Task: Log work in the project BridgeTech for the issue 'Integrate a new chatbot feature into an existing mobile application to enhance user interaction and support' spent time as '5w 4d 20h 55m' and remaining time as '3w 5d 6h 40m' and add a flag. Now add the issue to the epic 'IT compliance improvement'. Log work in the project BridgeTech for the issue 'Develop a new tool for automated testing of mobile application memory consumption and optimization' spent time as '4w 6d 11h 3m' and remaining time as '4w 5d 23h 6m' and clone the issue. Now add the issue to the epic 'Service-oriented architecture (SOA) implementation'
Action: Mouse moved to (232, 60)
Screenshot: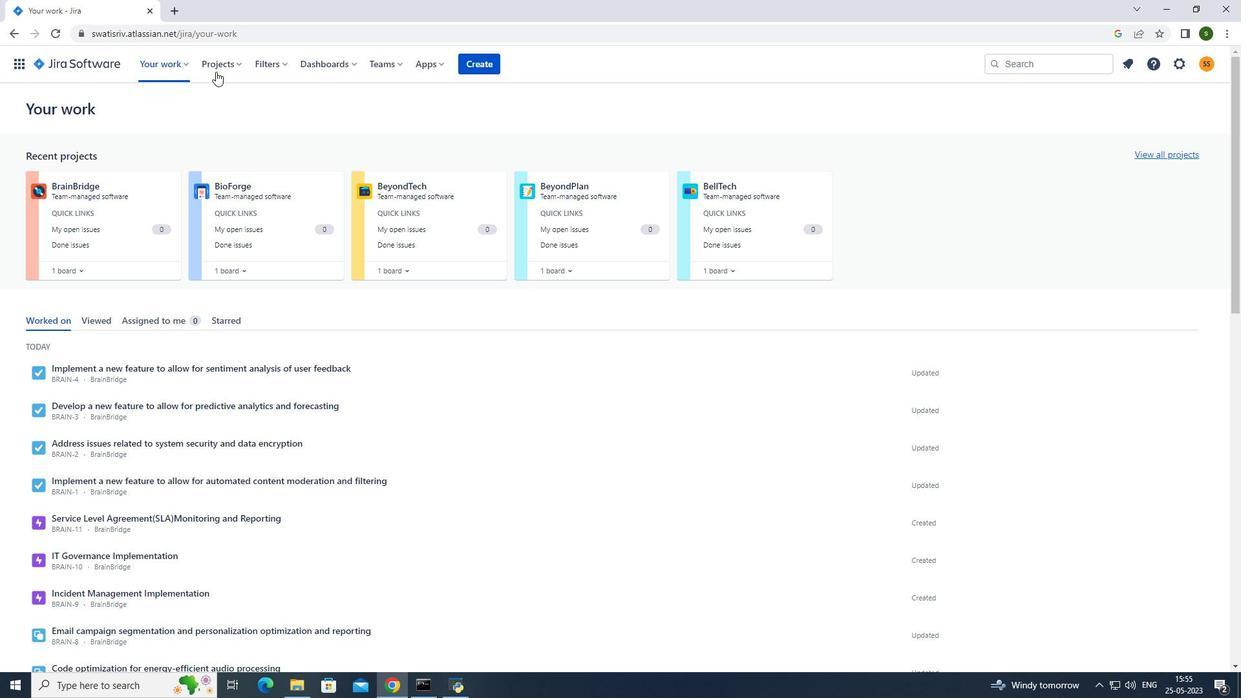 
Action: Mouse pressed left at (232, 60)
Screenshot: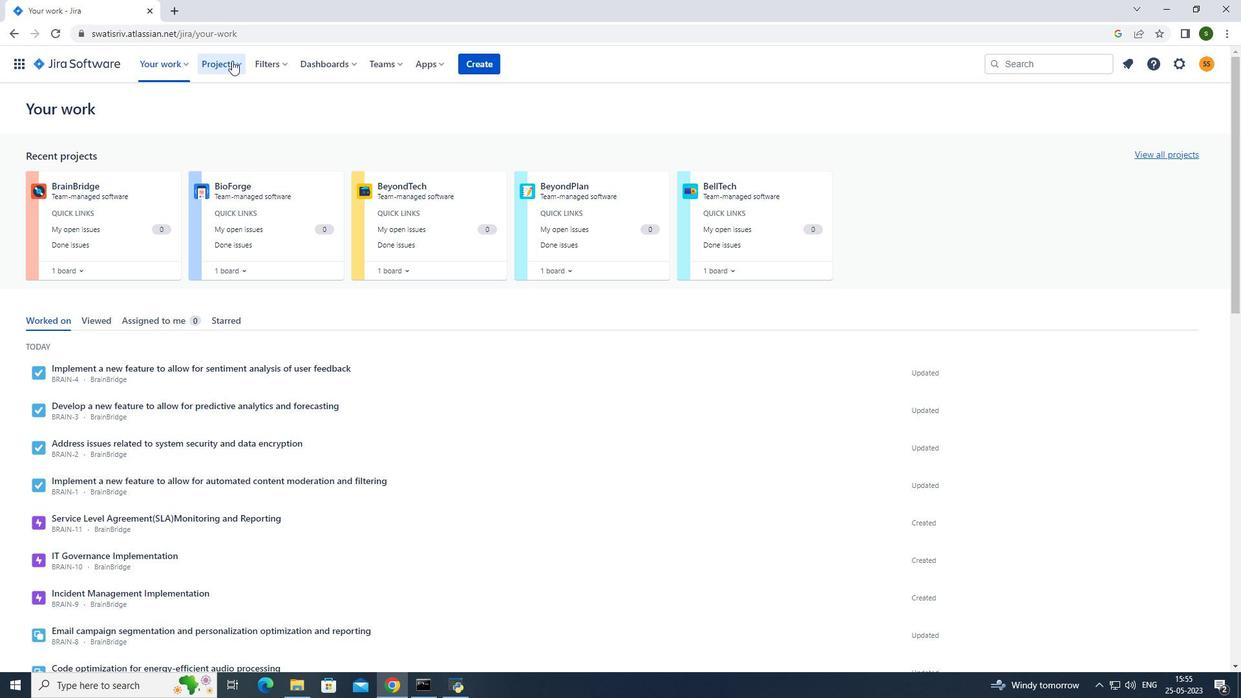 
Action: Mouse moved to (245, 121)
Screenshot: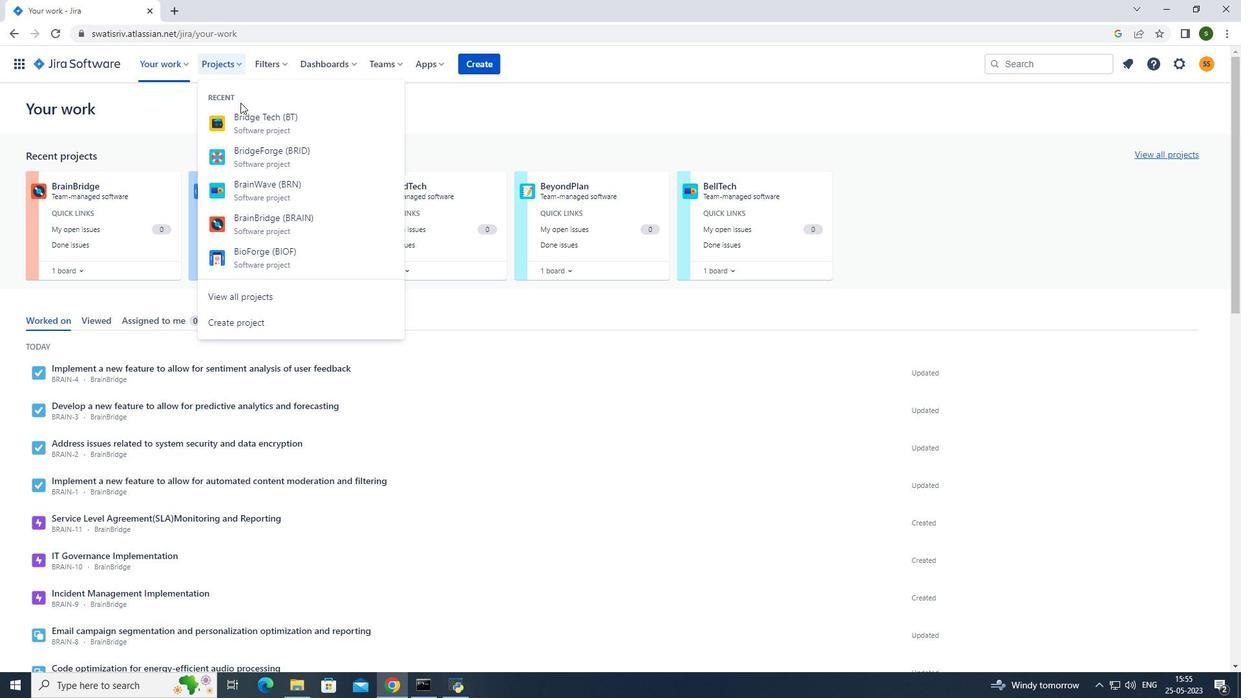 
Action: Mouse pressed left at (245, 121)
Screenshot: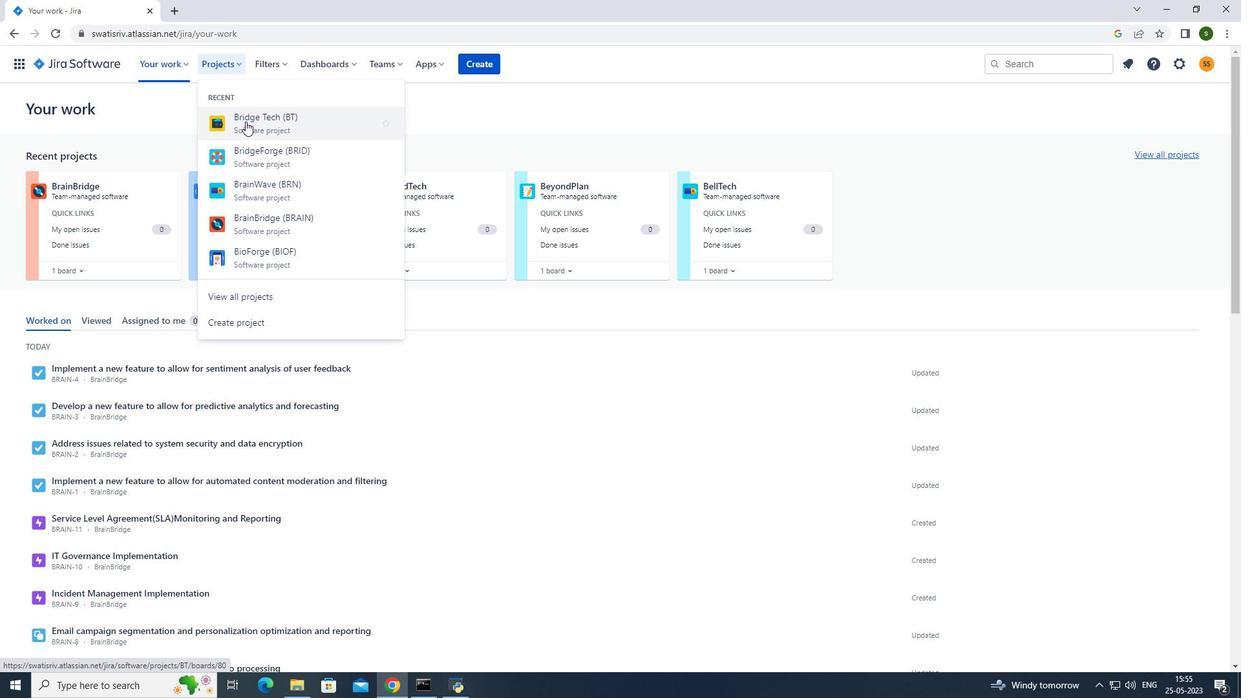 
Action: Mouse moved to (122, 195)
Screenshot: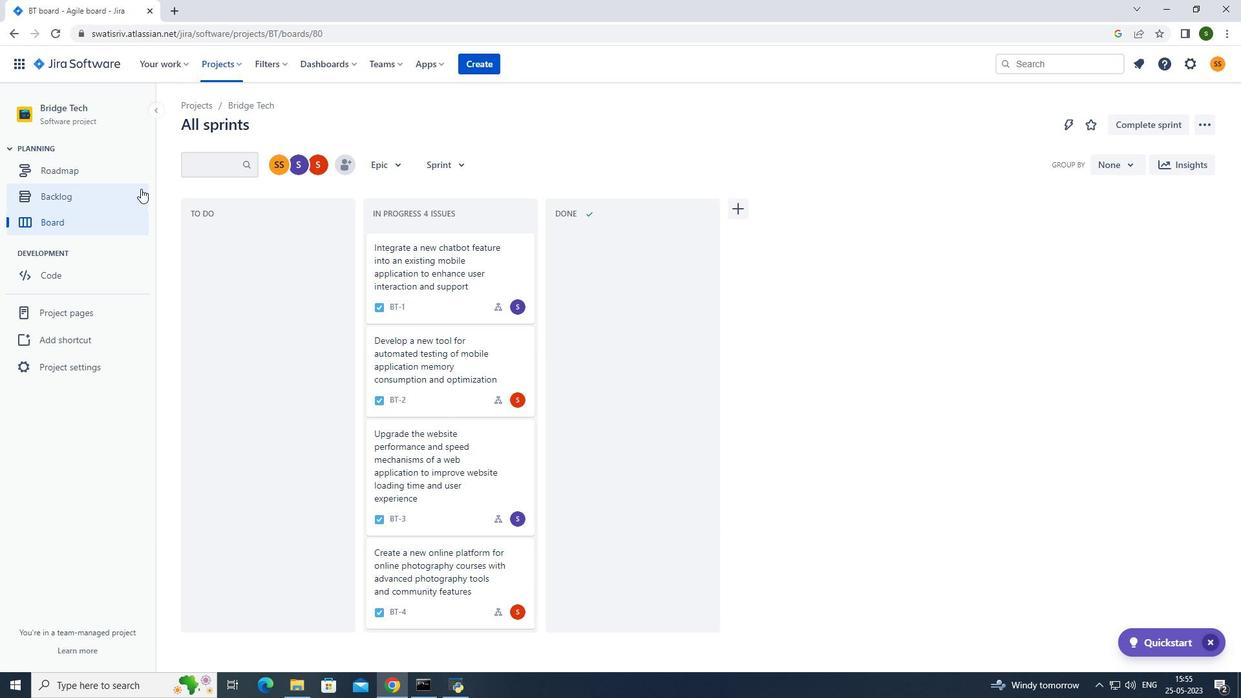 
Action: Mouse pressed left at (122, 195)
Screenshot: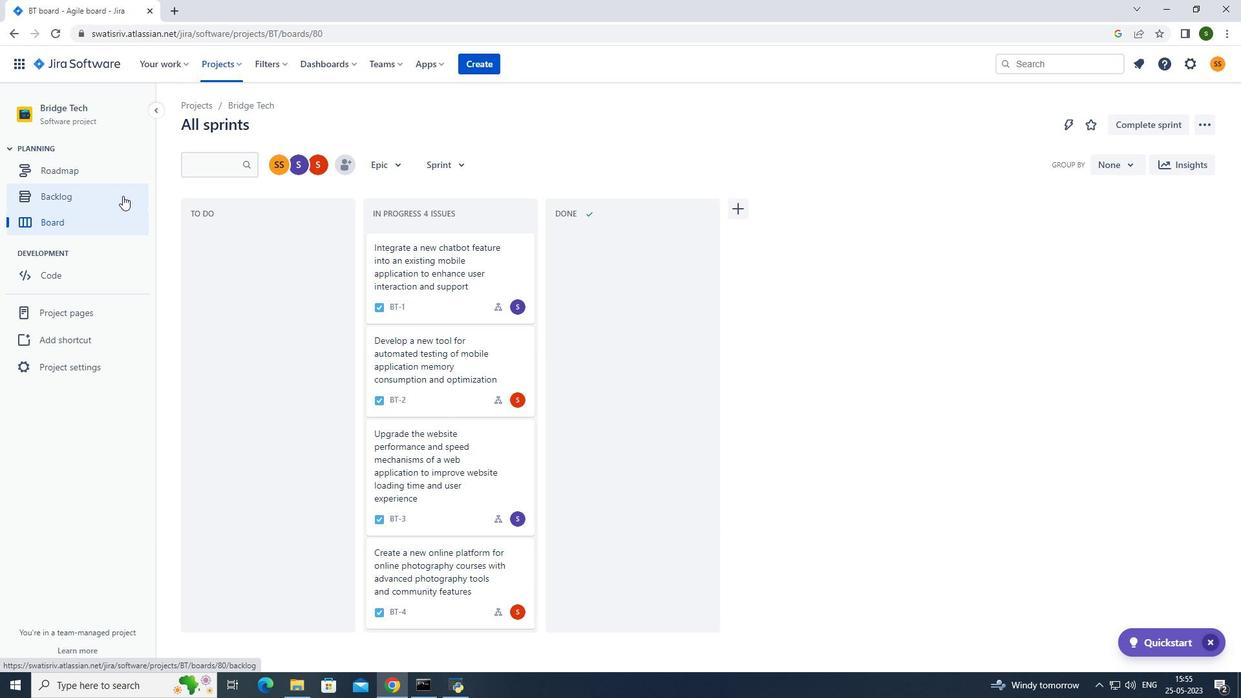 
Action: Mouse moved to (939, 231)
Screenshot: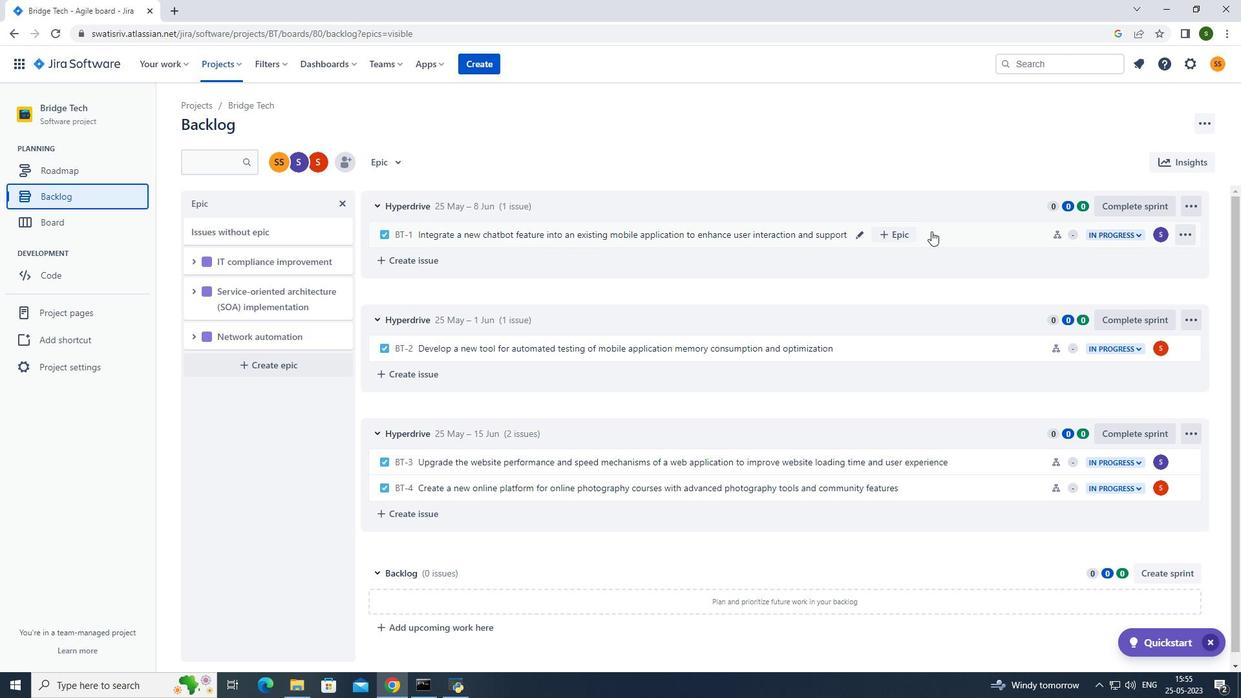 
Action: Mouse pressed left at (939, 231)
Screenshot: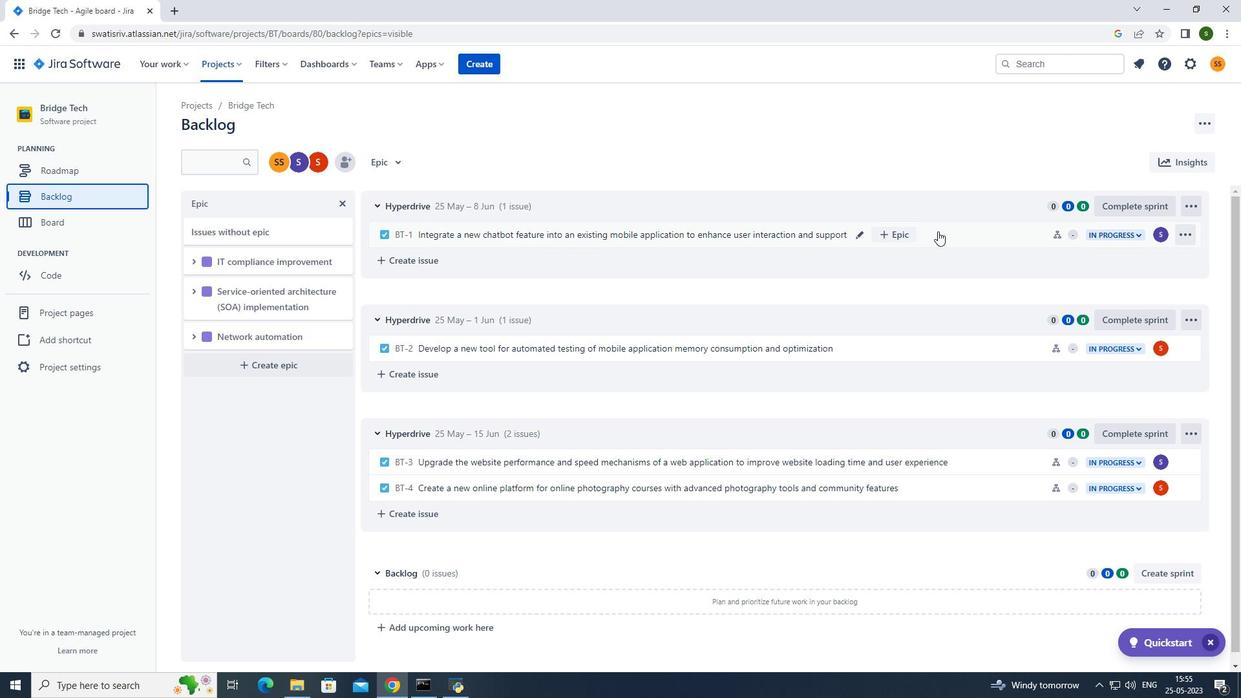 
Action: Mouse moved to (1180, 197)
Screenshot: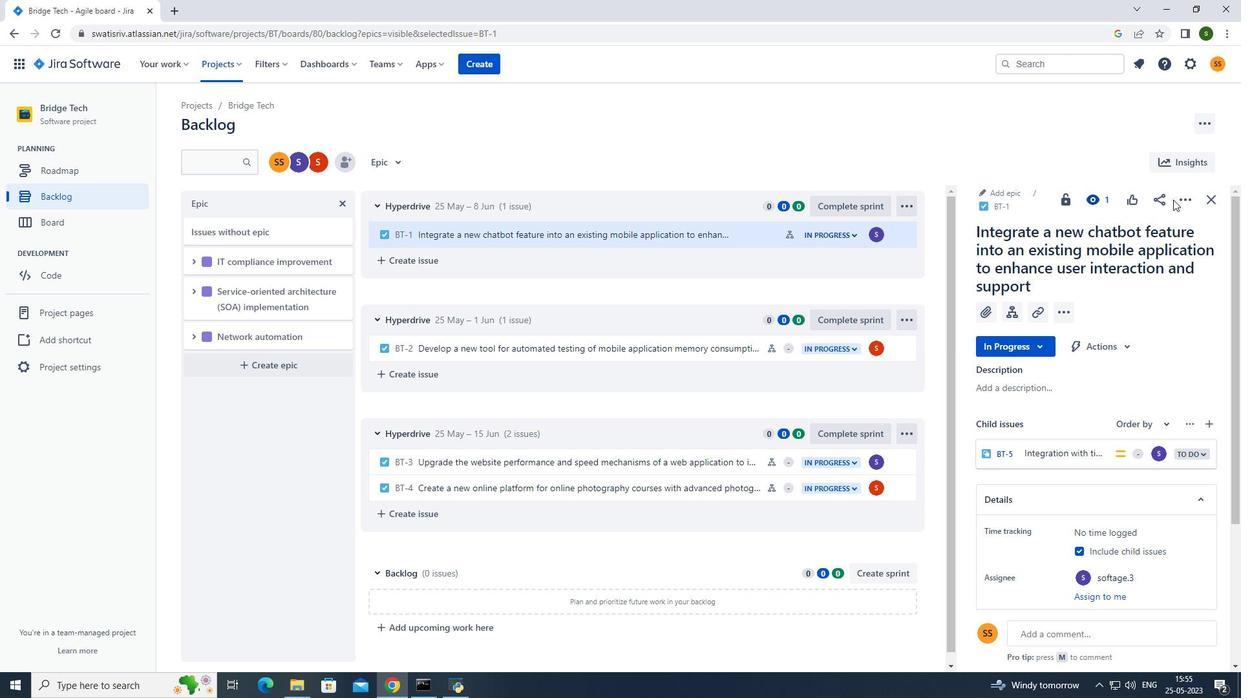 
Action: Mouse pressed left at (1180, 197)
Screenshot: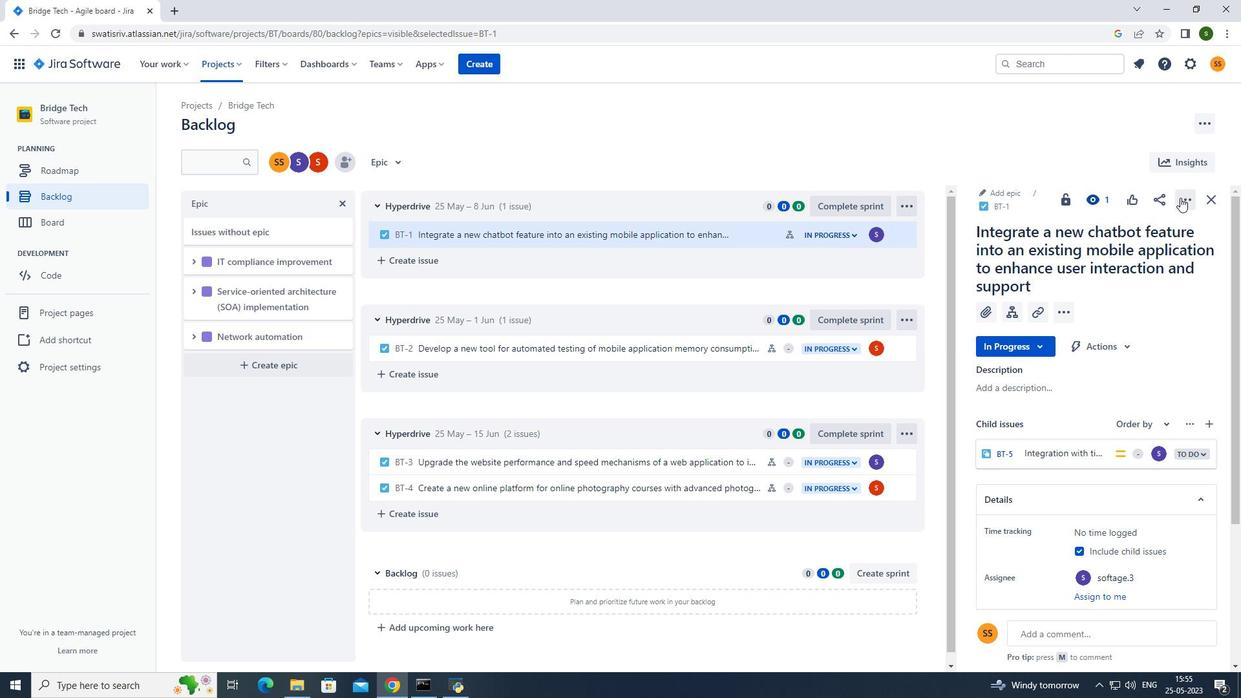 
Action: Mouse moved to (1169, 224)
Screenshot: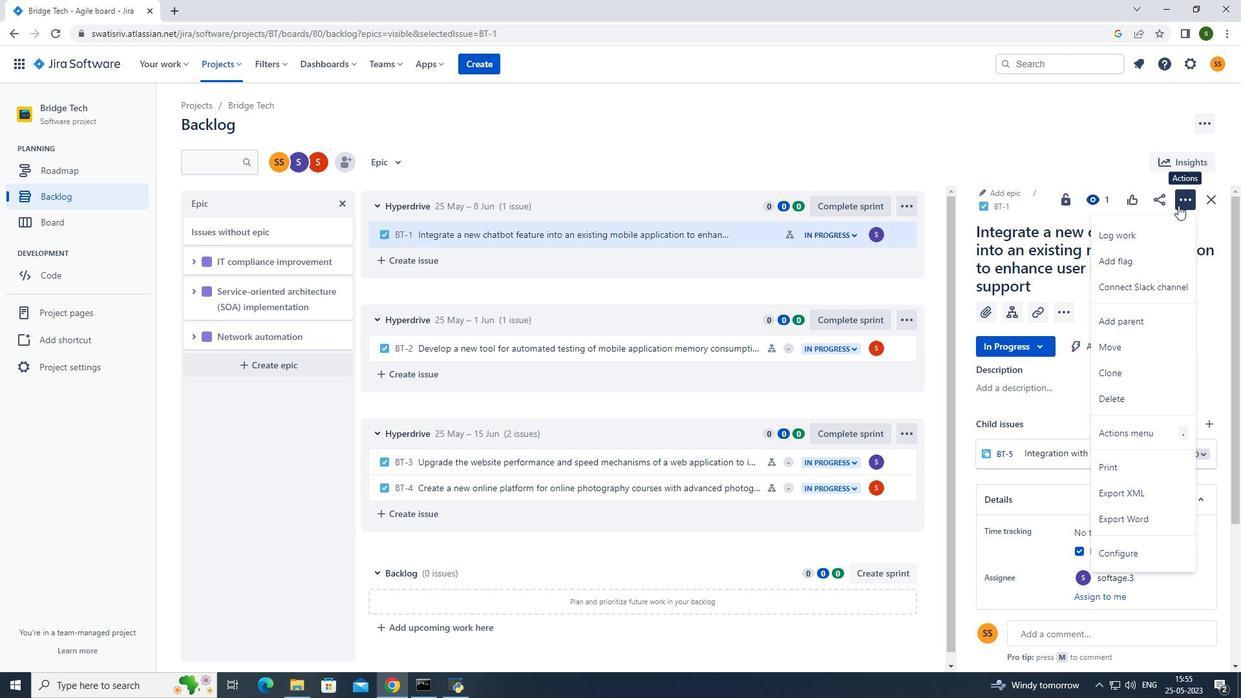 
Action: Mouse pressed left at (1169, 224)
Screenshot: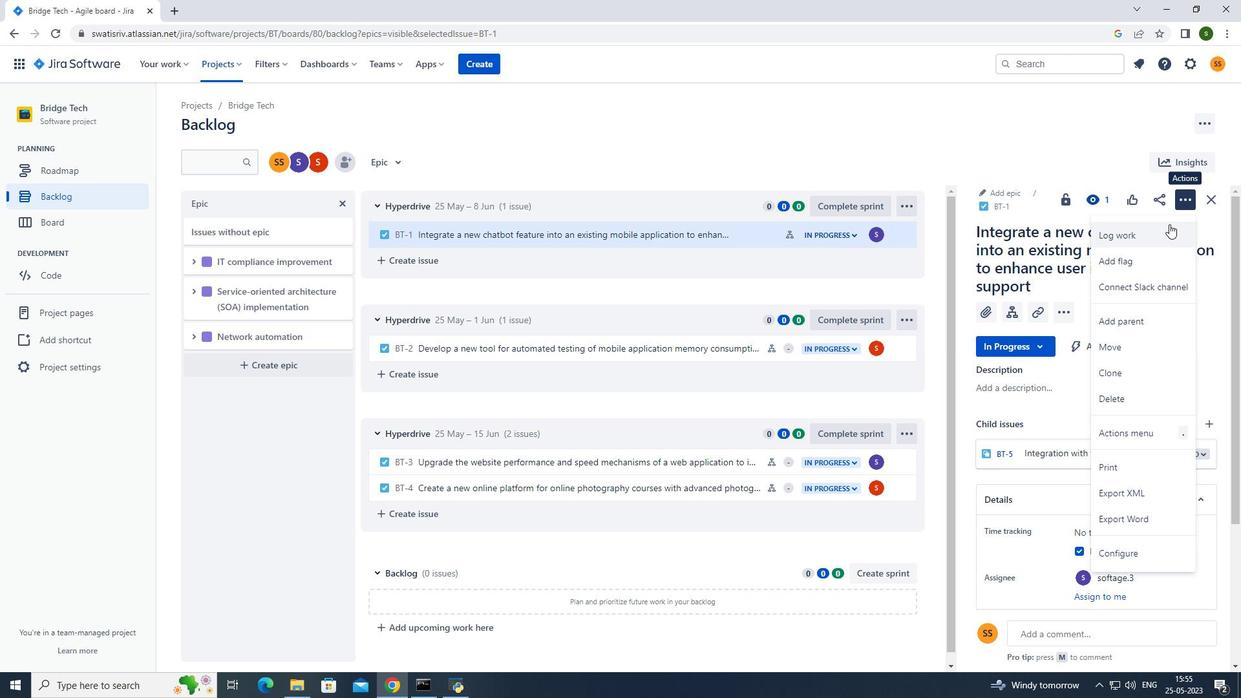 
Action: Mouse moved to (570, 188)
Screenshot: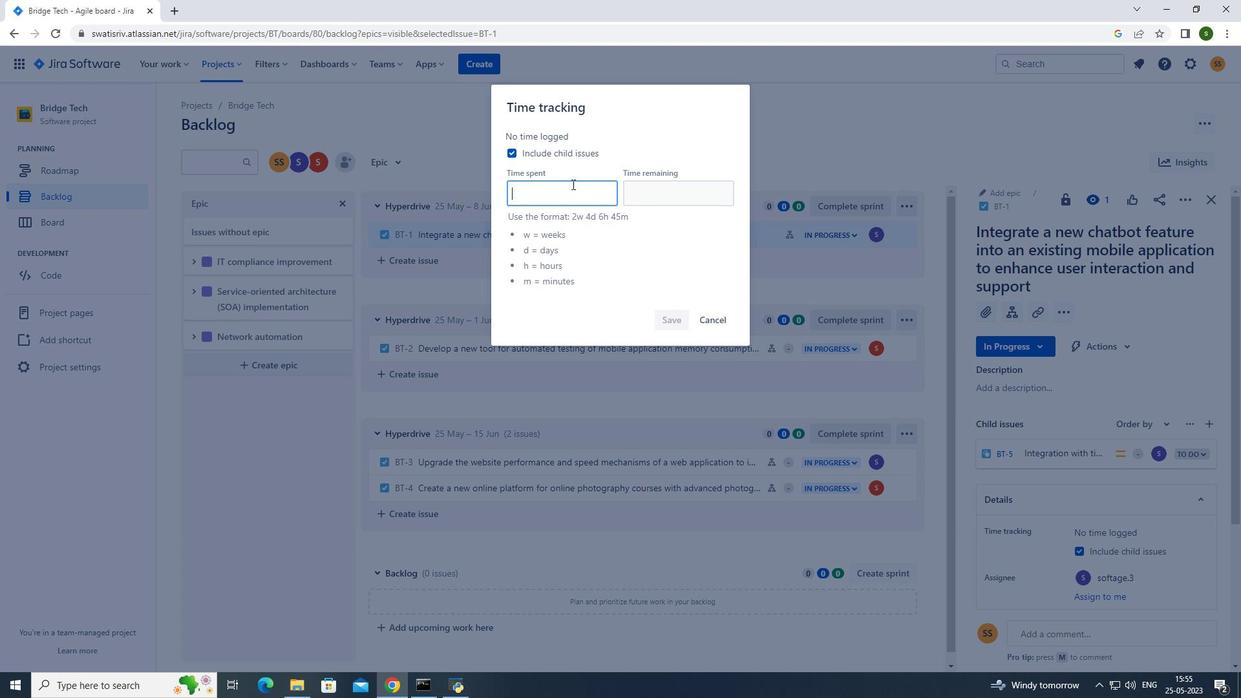 
Action: Mouse pressed left at (570, 188)
Screenshot: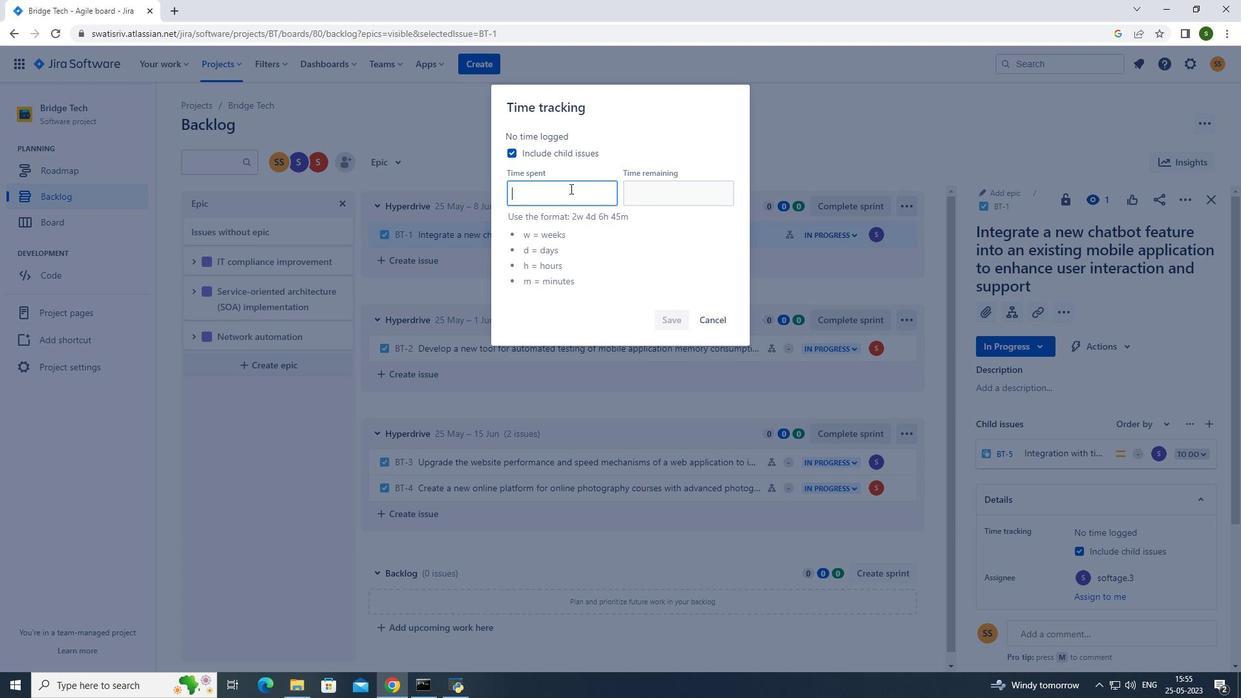 
Action: Mouse moved to (569, 189)
Screenshot: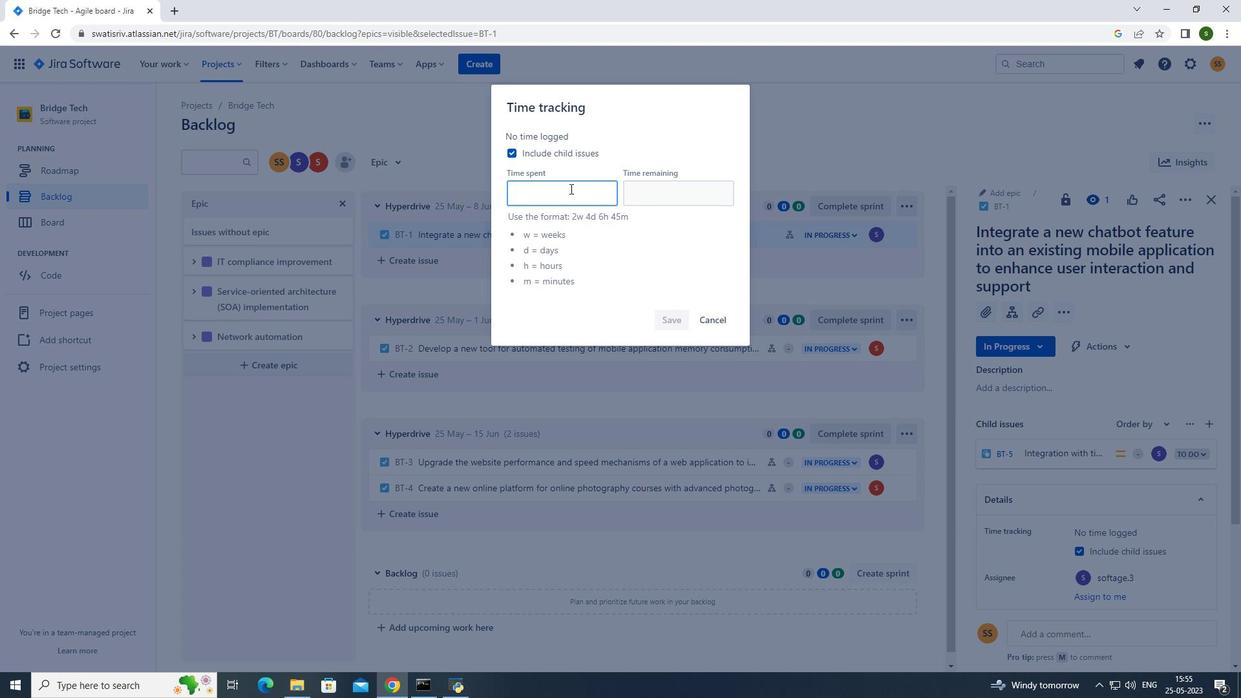 
Action: Key pressed 5w<Key.space>4d<Key.space>20h<Key.space>55m
Screenshot: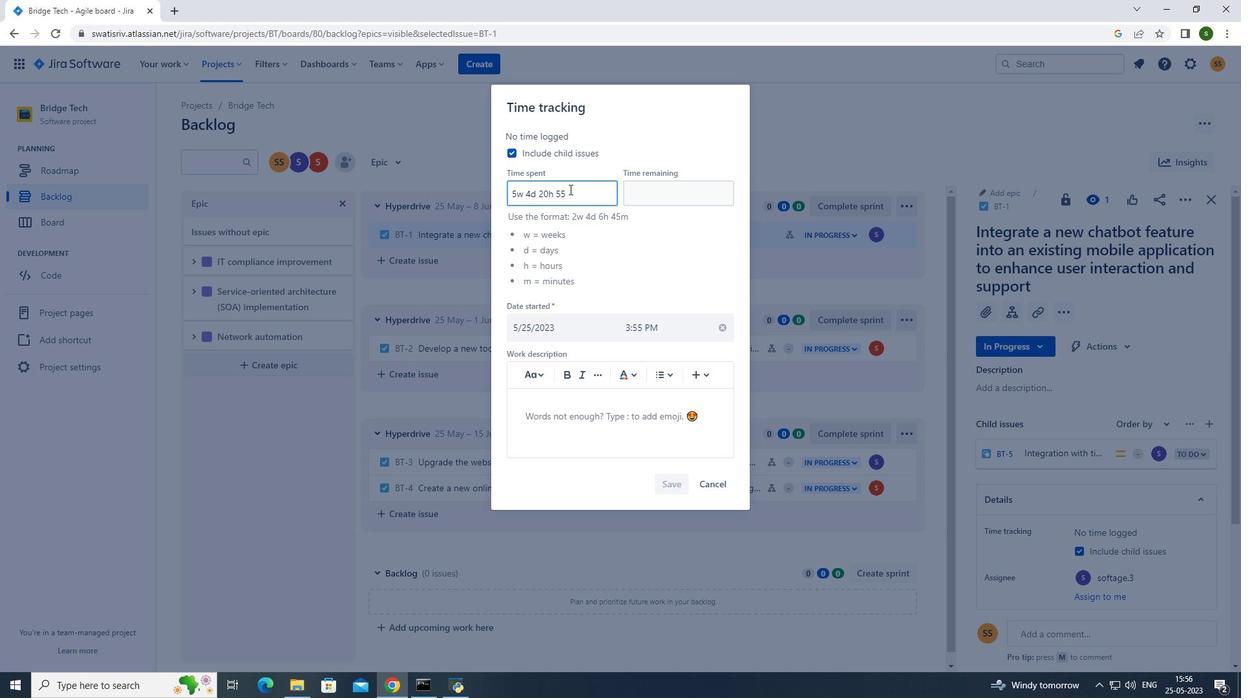 
Action: Mouse moved to (647, 194)
Screenshot: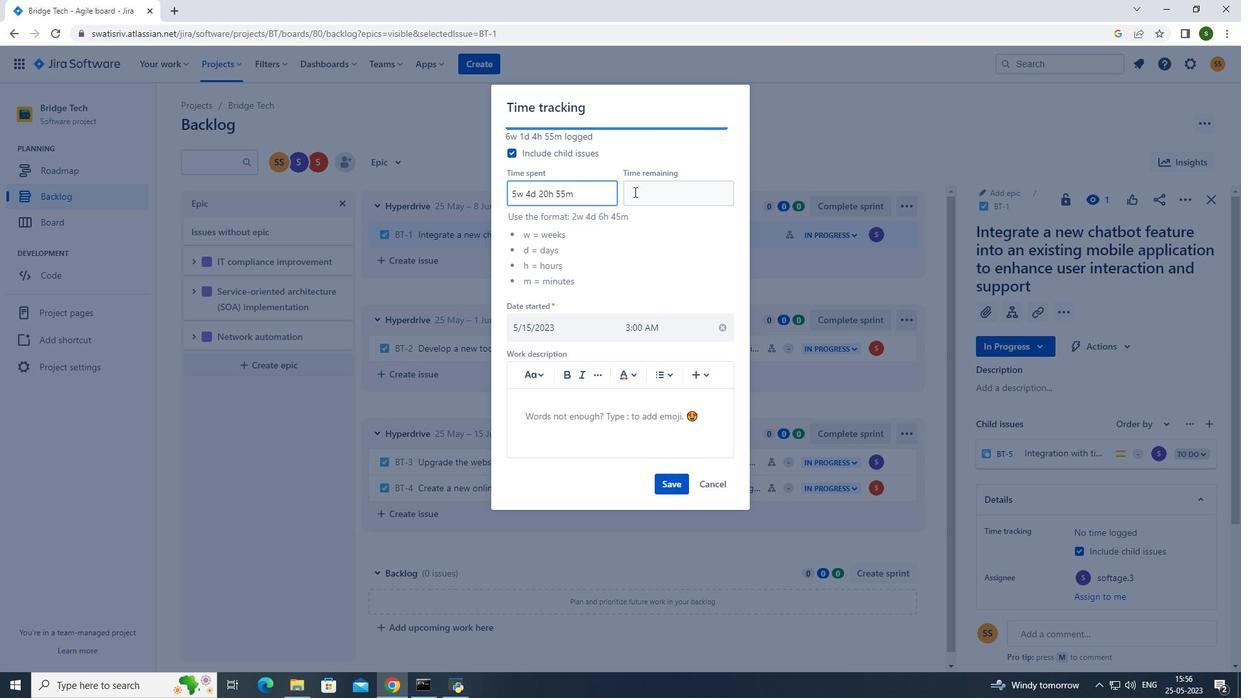 
Action: Mouse pressed left at (647, 194)
Screenshot: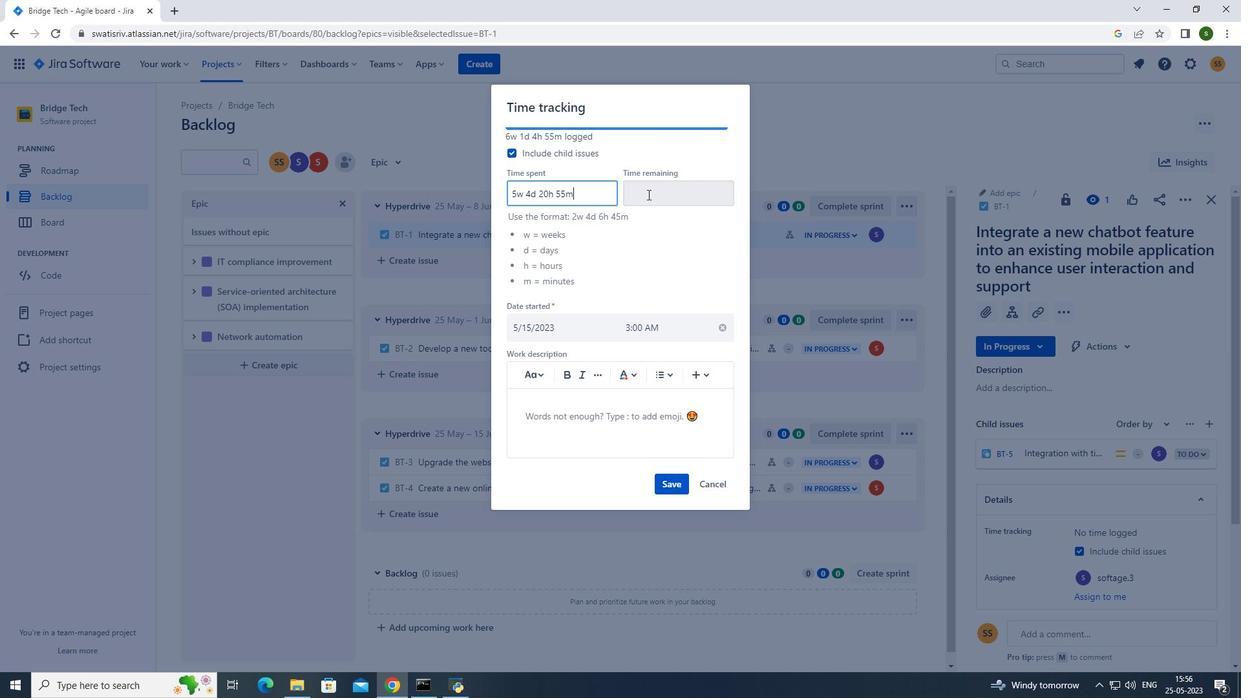 
Action: Key pressed 3w<Key.space>5d<Key.space>6h<Key.space>40m
Screenshot: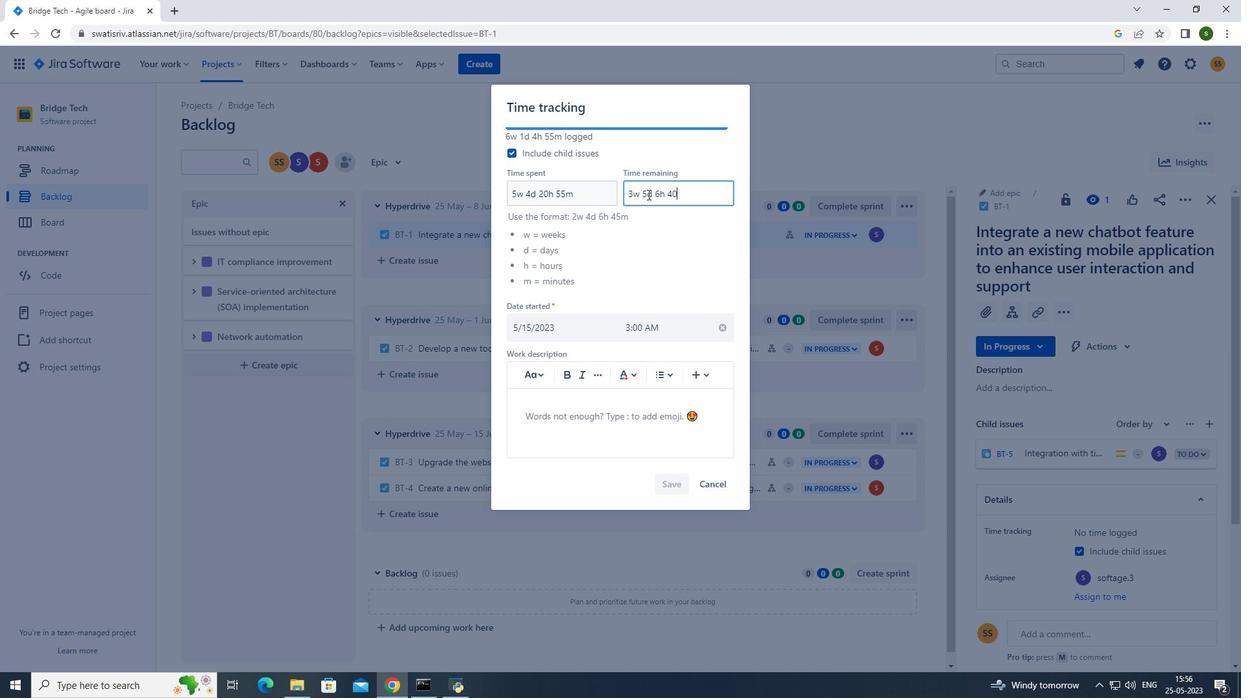 
Action: Mouse moved to (668, 477)
Screenshot: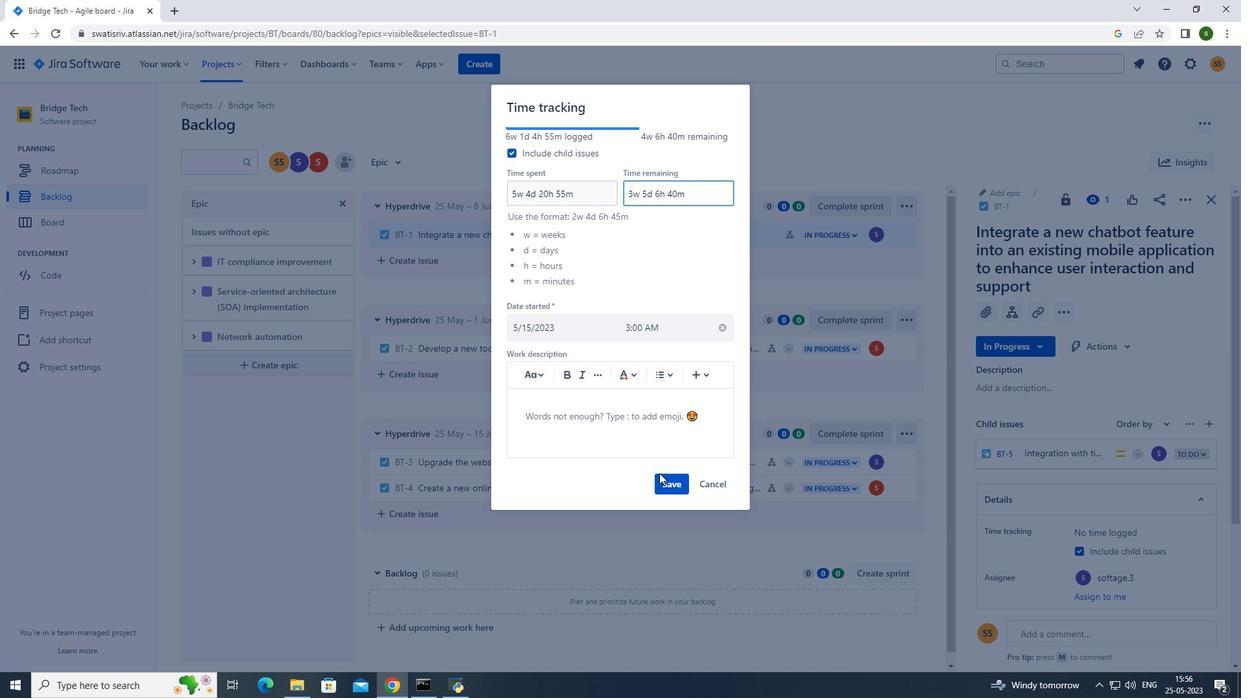 
Action: Mouse pressed left at (668, 477)
Screenshot: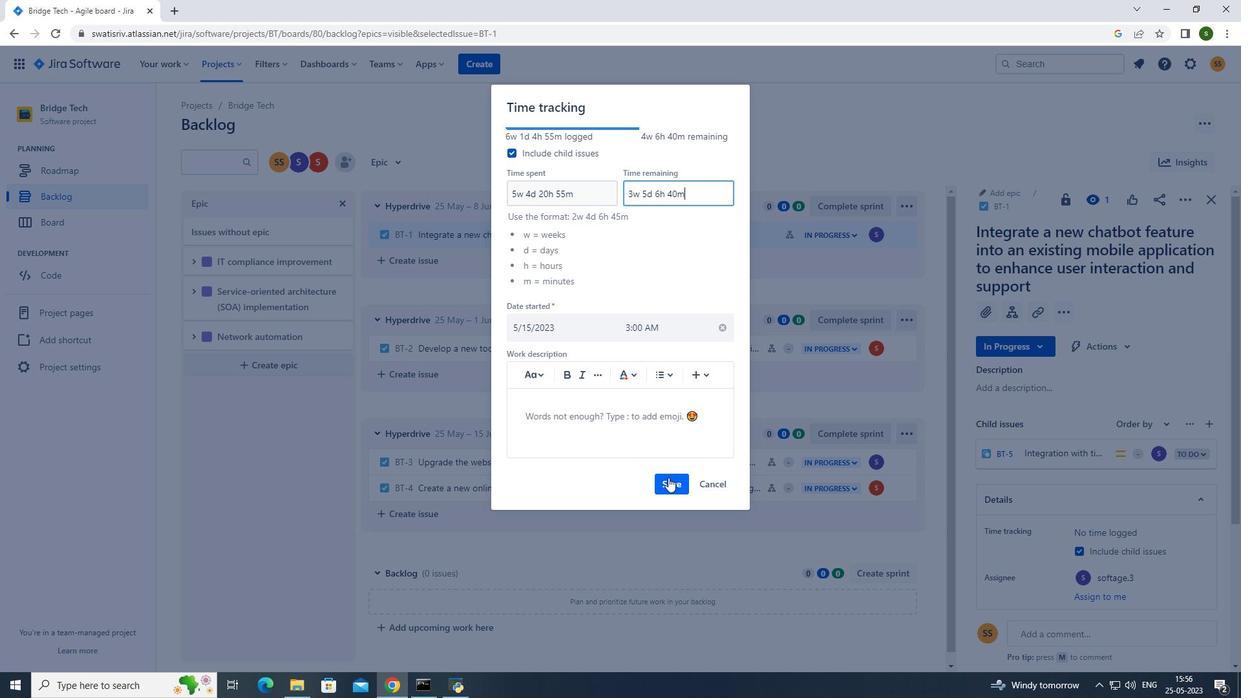 
Action: Mouse moved to (1174, 194)
Screenshot: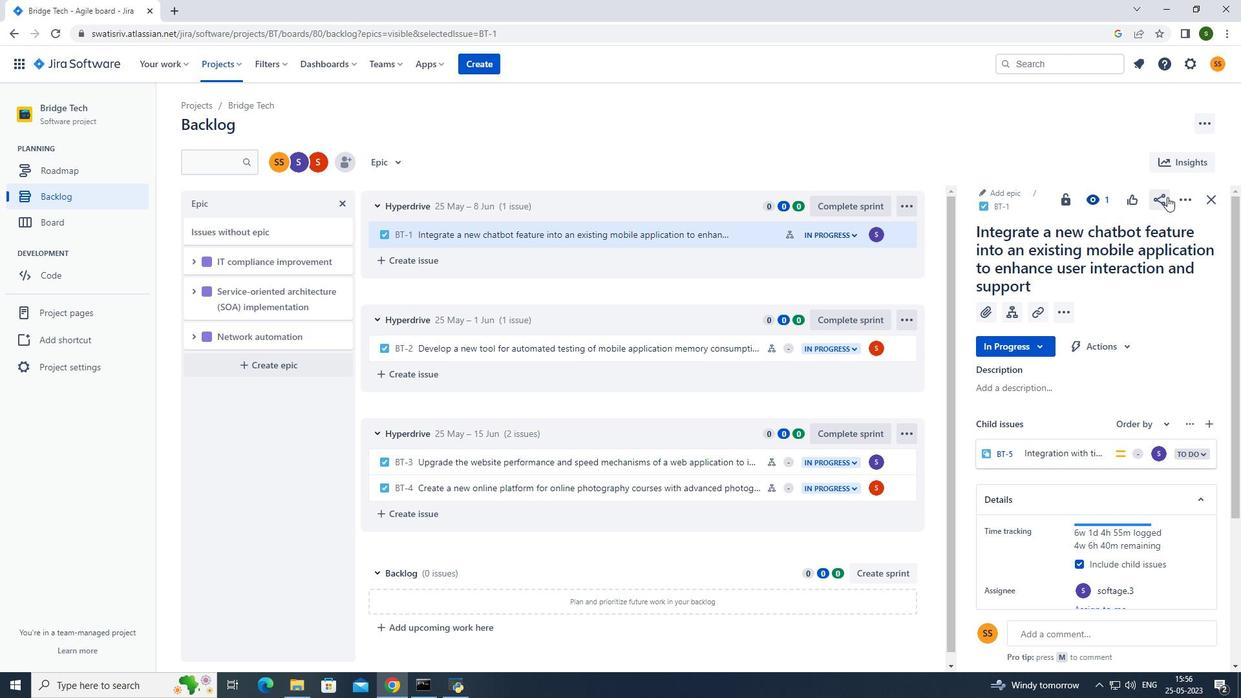 
Action: Mouse pressed left at (1174, 194)
Screenshot: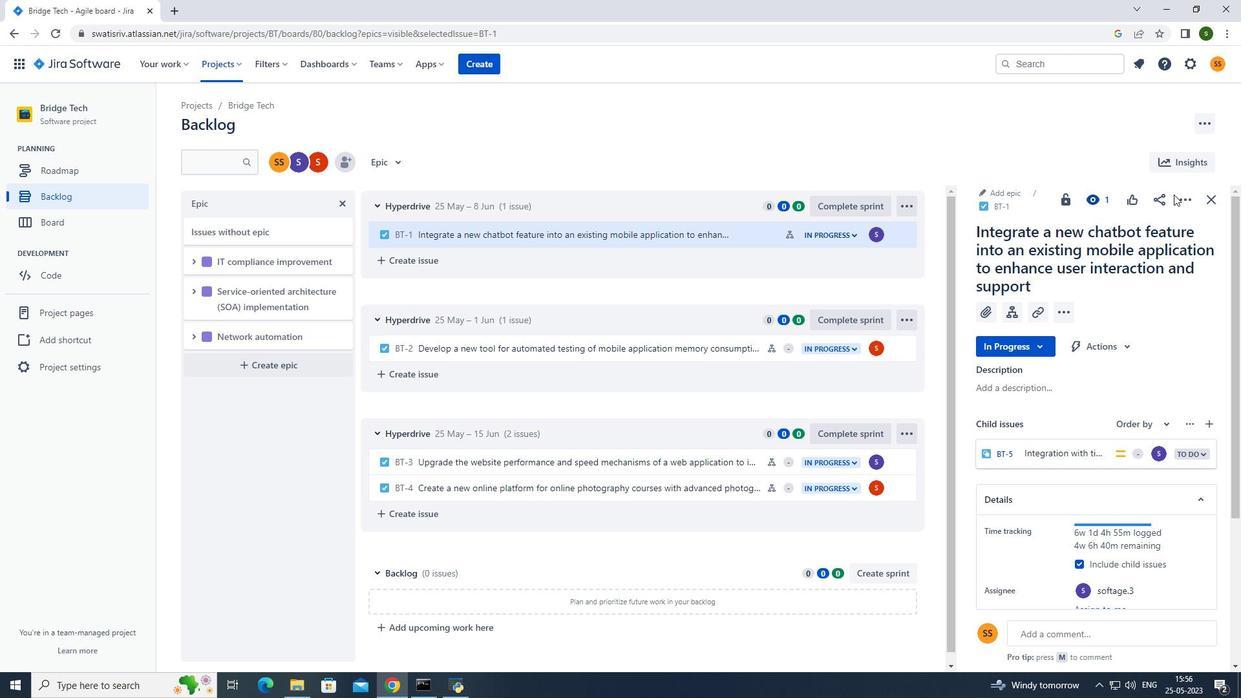 
Action: Mouse moved to (1182, 195)
Screenshot: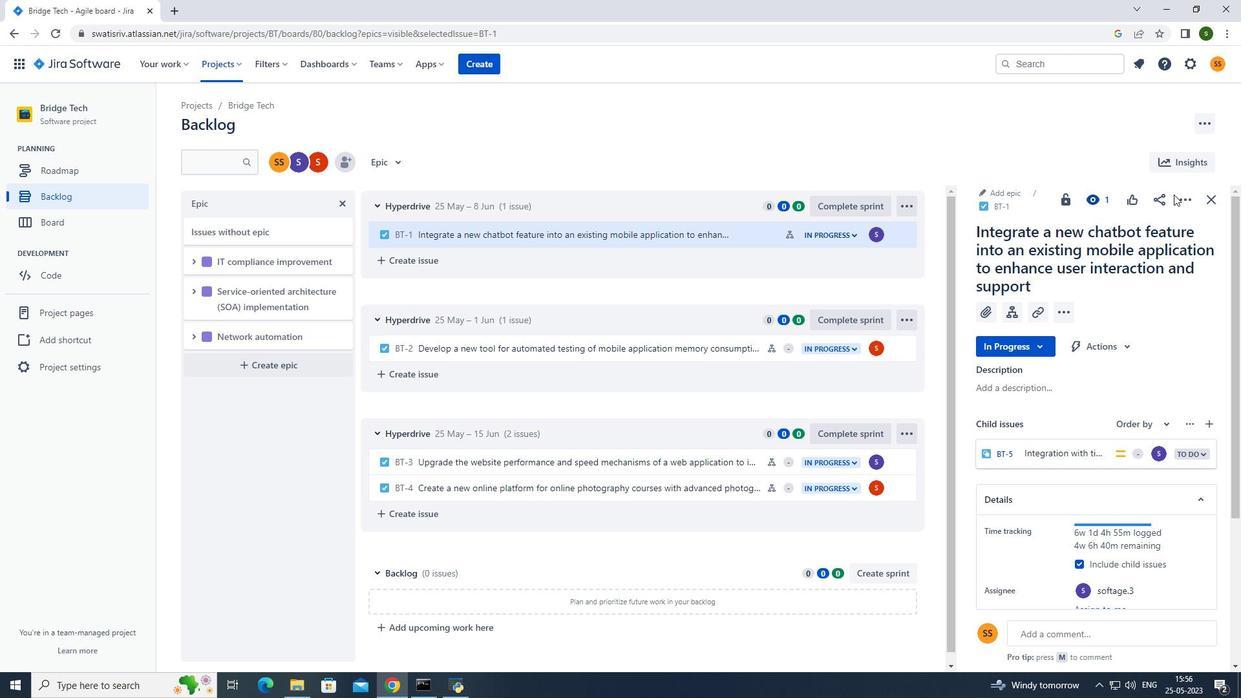 
Action: Mouse pressed left at (1182, 195)
Screenshot: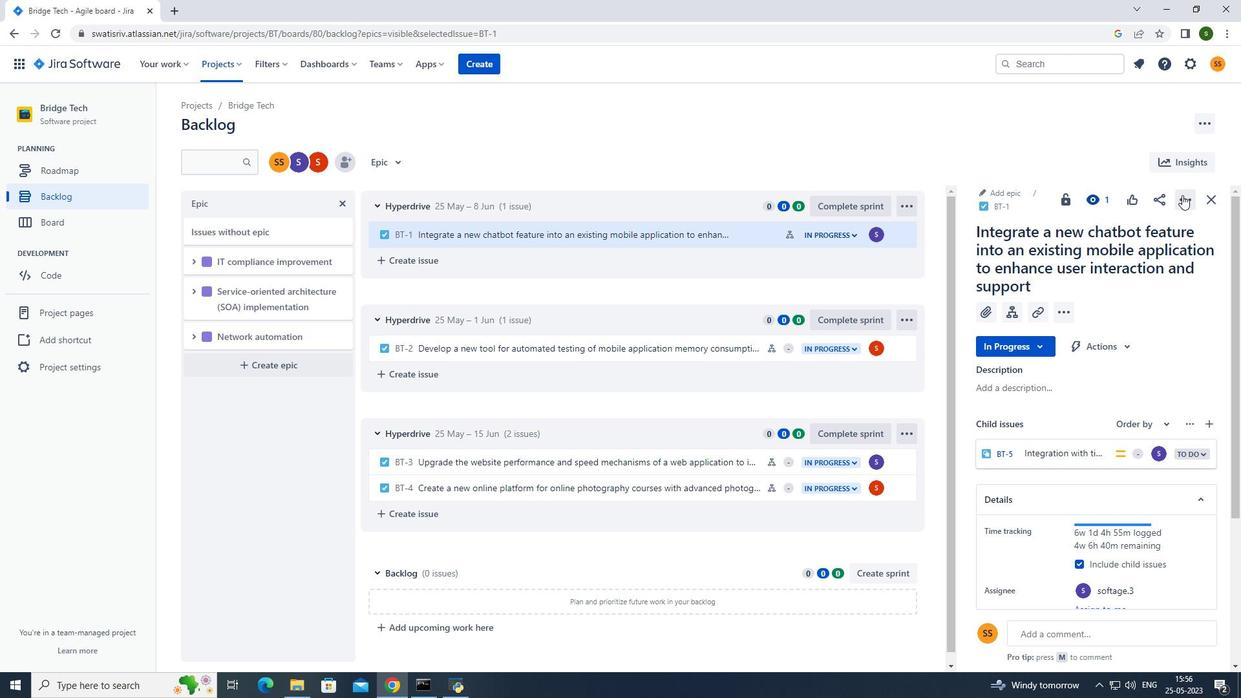 
Action: Mouse moved to (1139, 253)
Screenshot: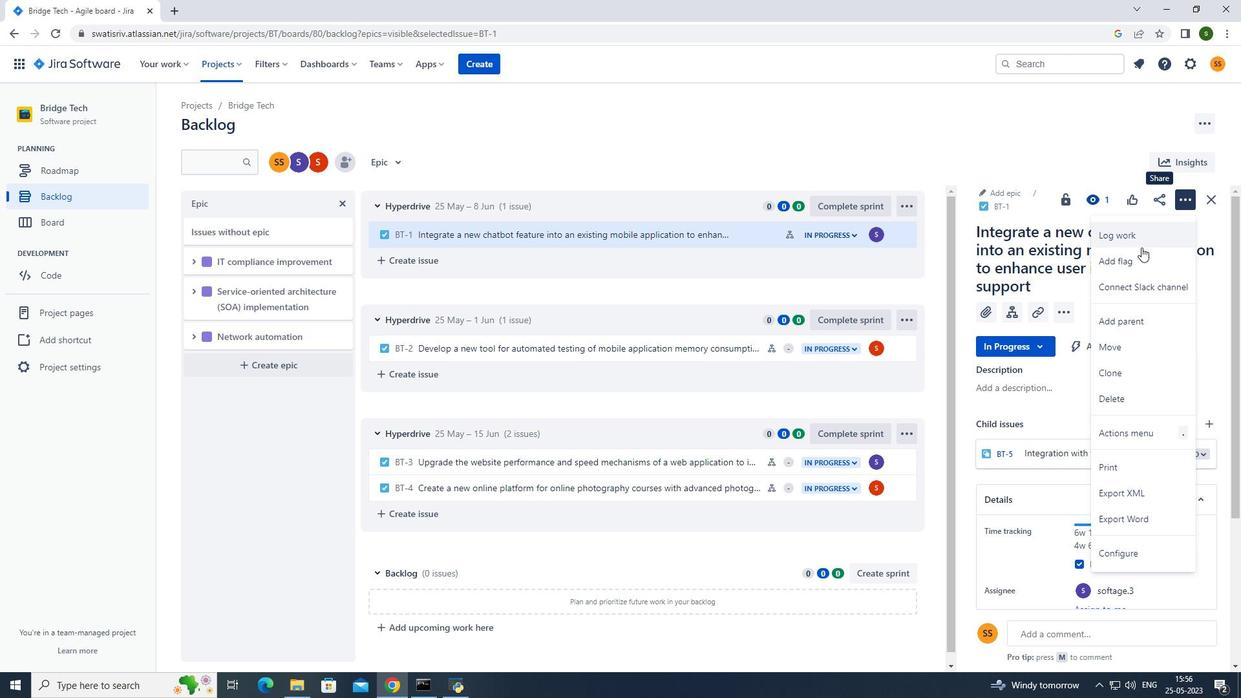 
Action: Mouse pressed left at (1139, 253)
Screenshot: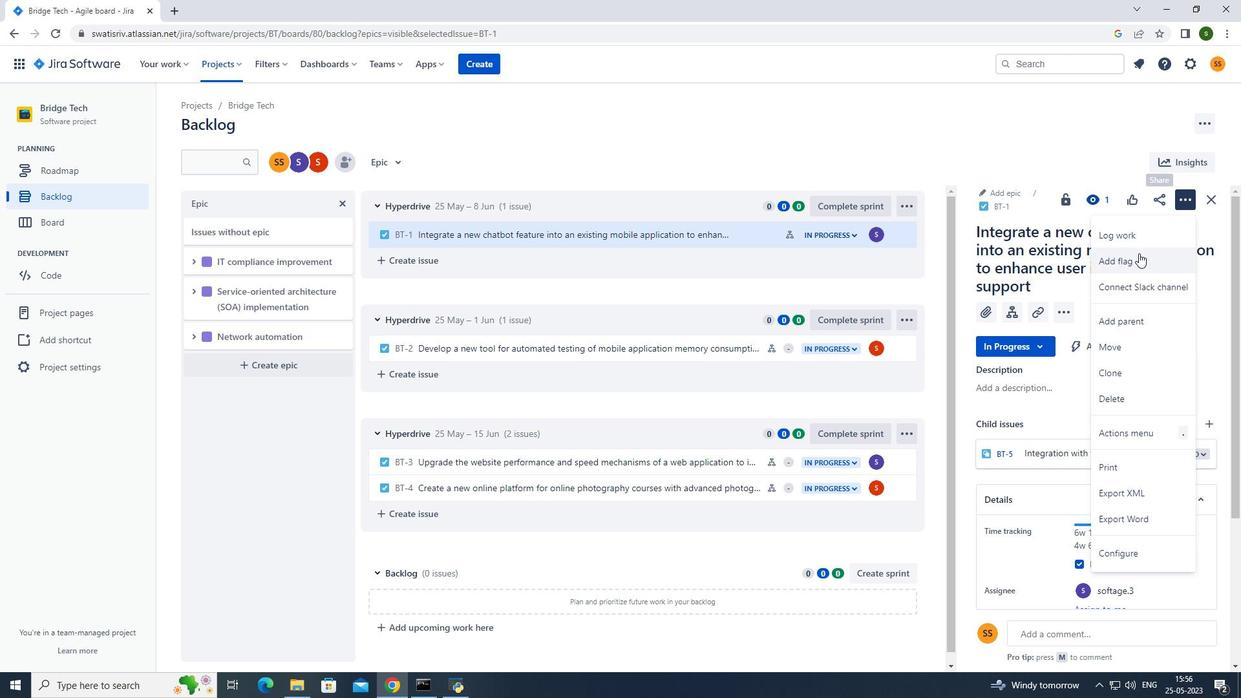 
Action: Mouse moved to (736, 236)
Screenshot: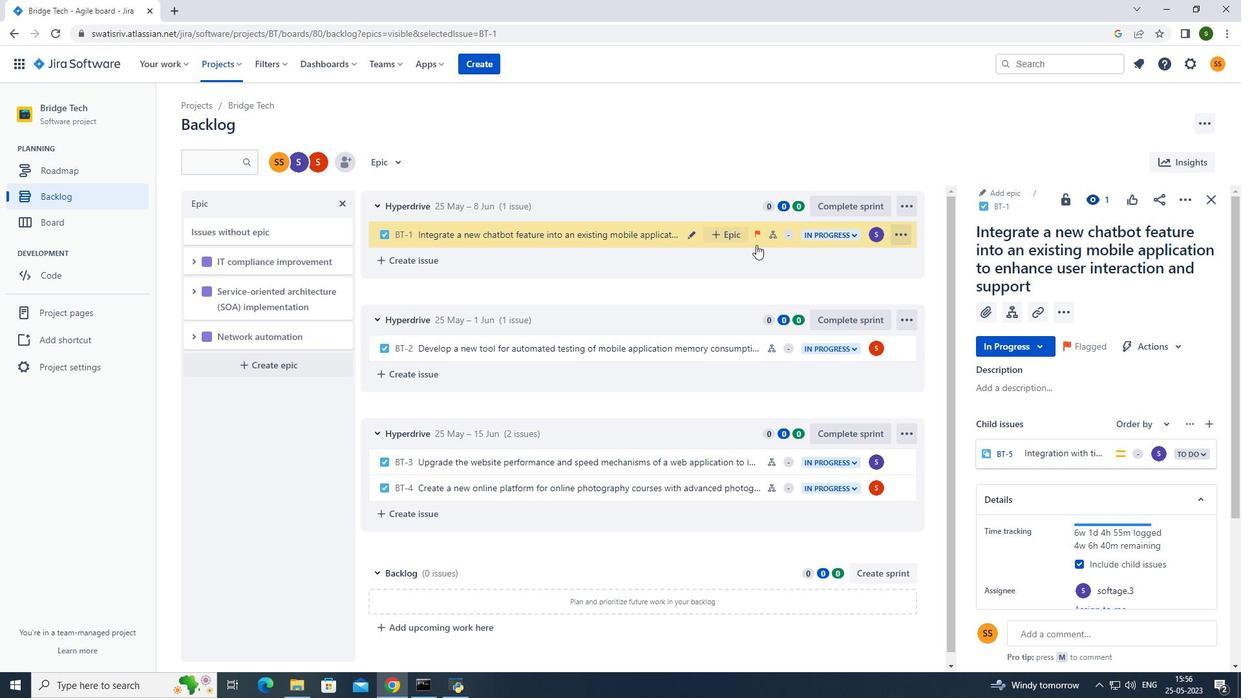 
Action: Mouse pressed left at (736, 236)
Screenshot: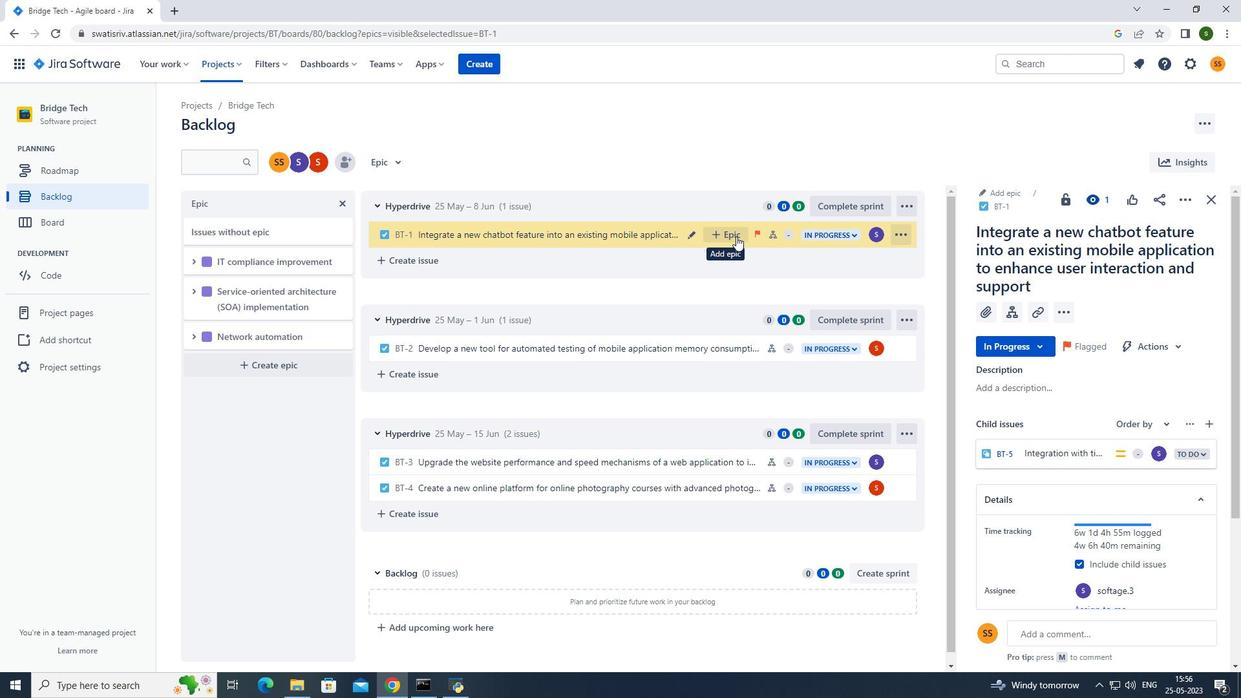 
Action: Mouse moved to (772, 325)
Screenshot: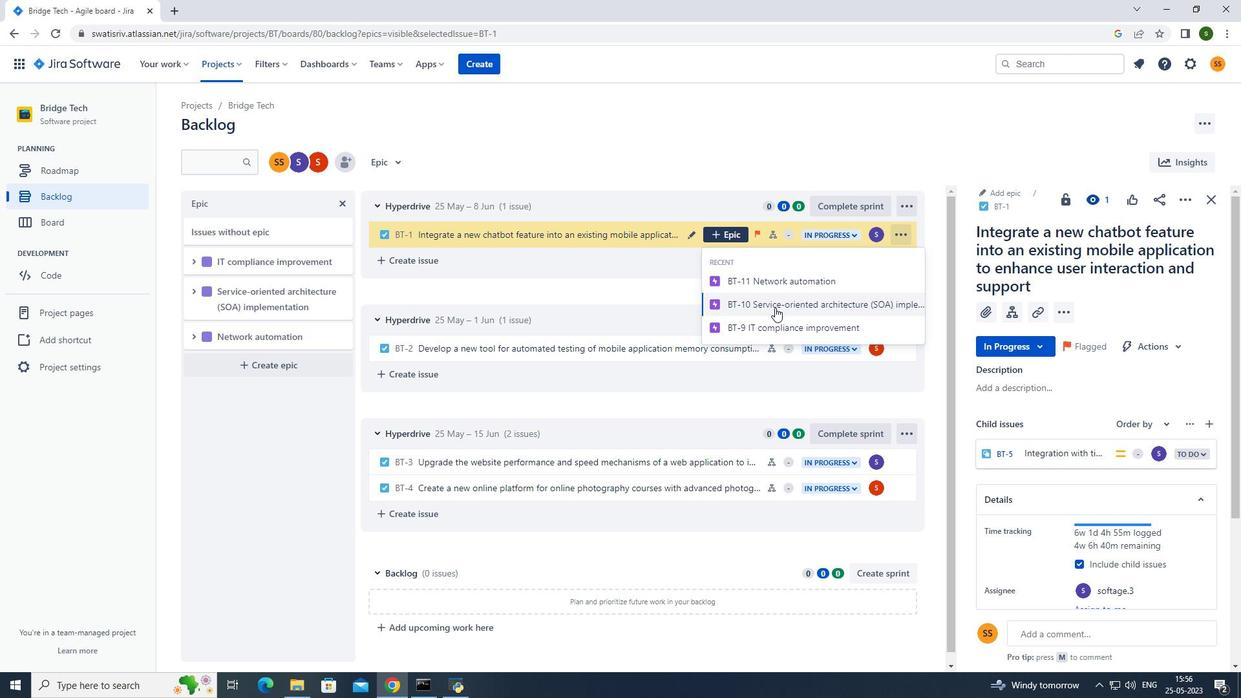 
Action: Mouse pressed left at (772, 325)
Screenshot: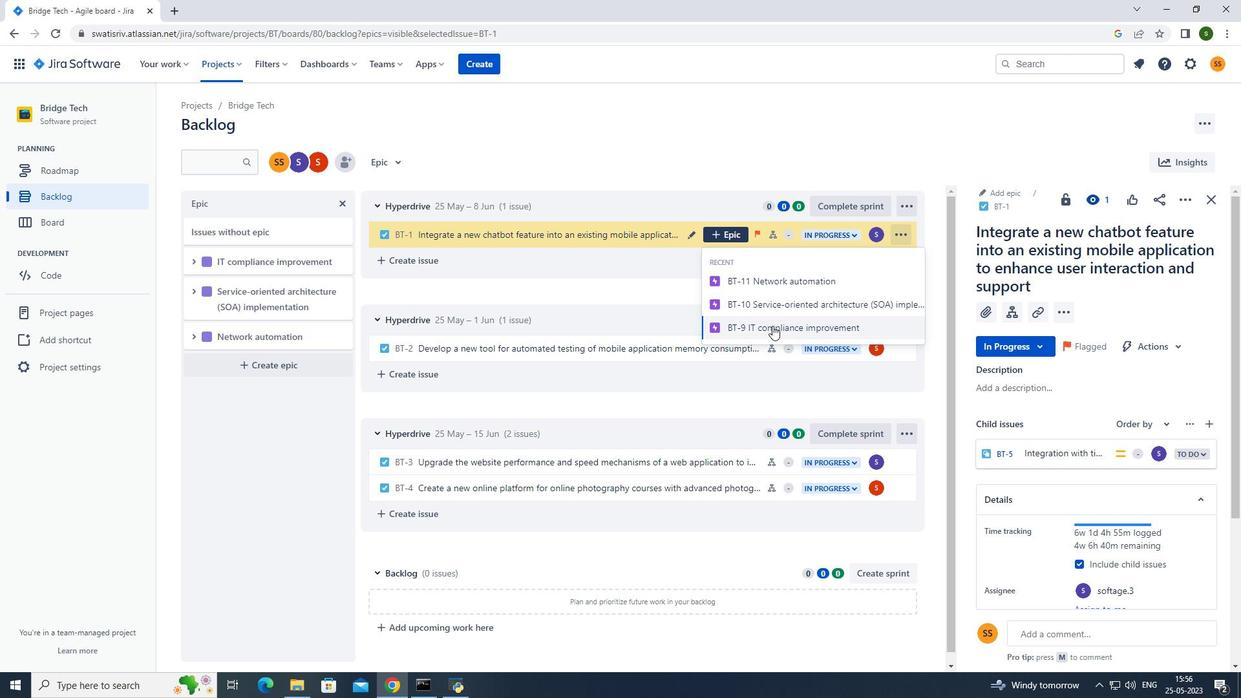 
Action: Mouse moved to (395, 154)
Screenshot: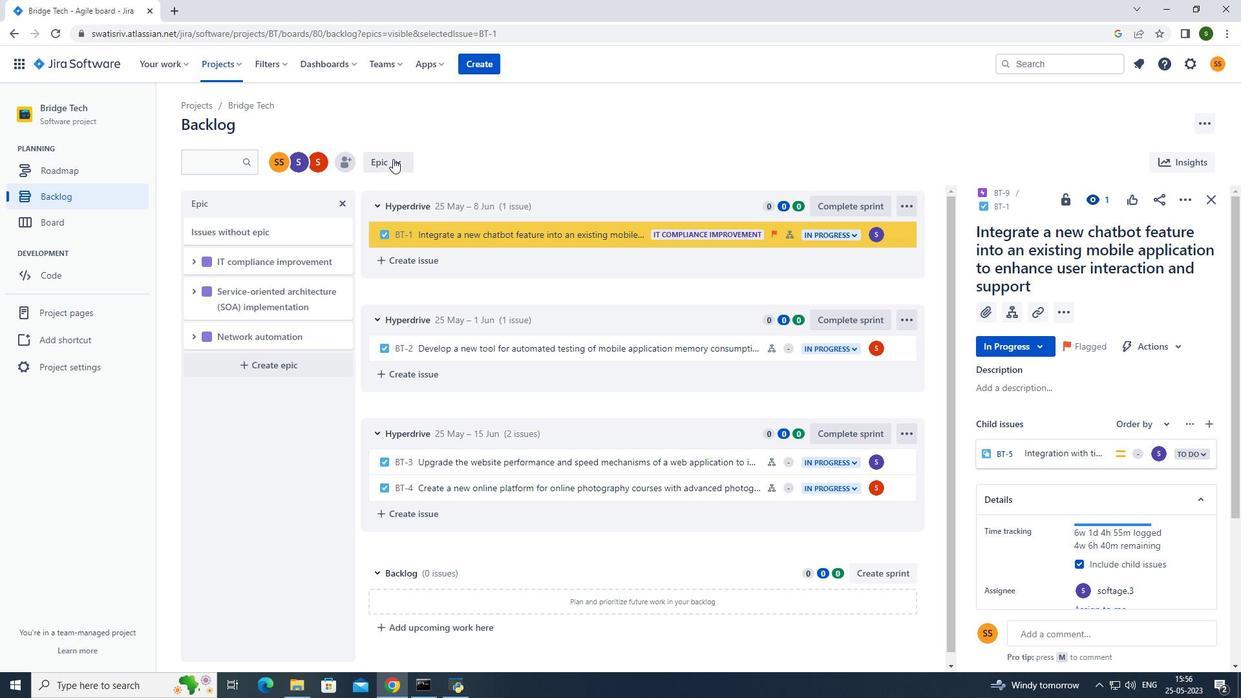 
Action: Mouse pressed left at (395, 154)
Screenshot: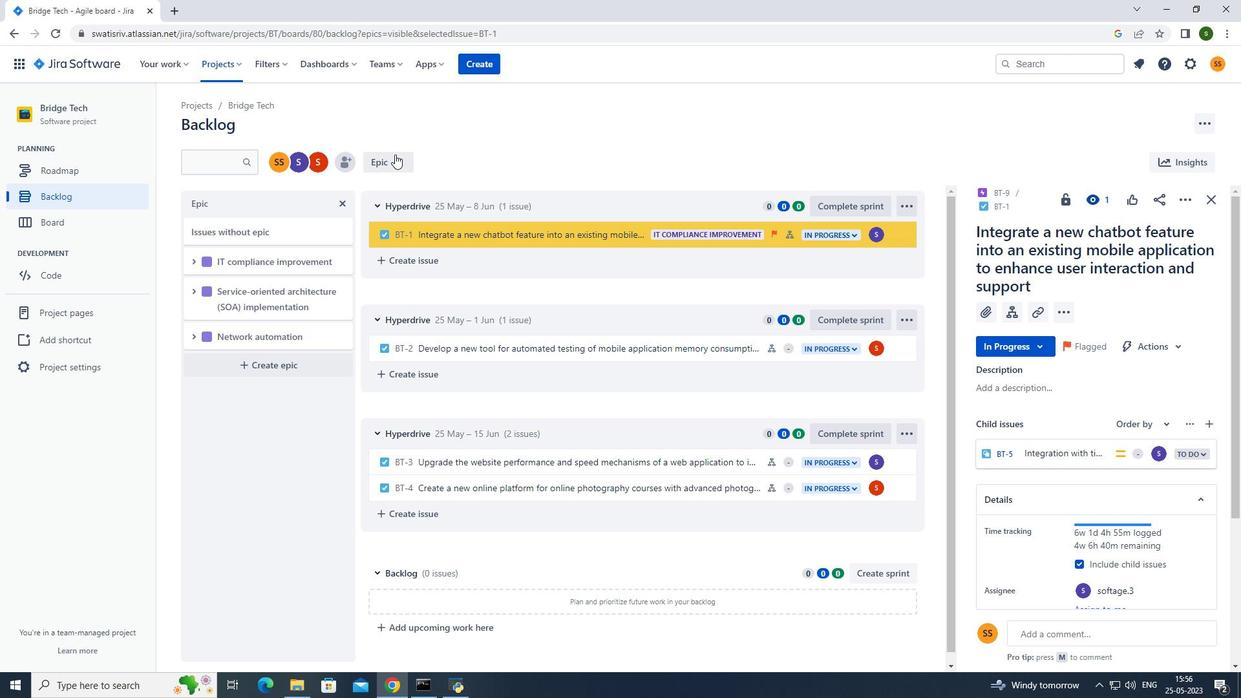 
Action: Mouse moved to (413, 215)
Screenshot: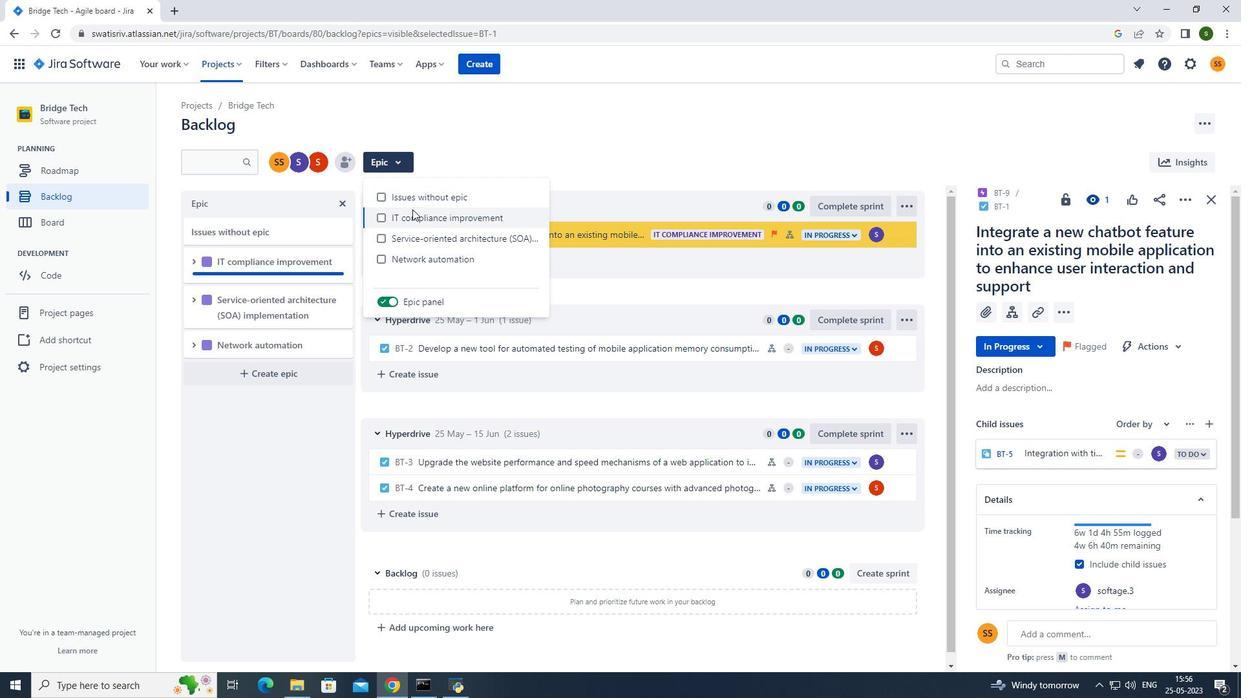 
Action: Mouse pressed left at (413, 215)
Screenshot: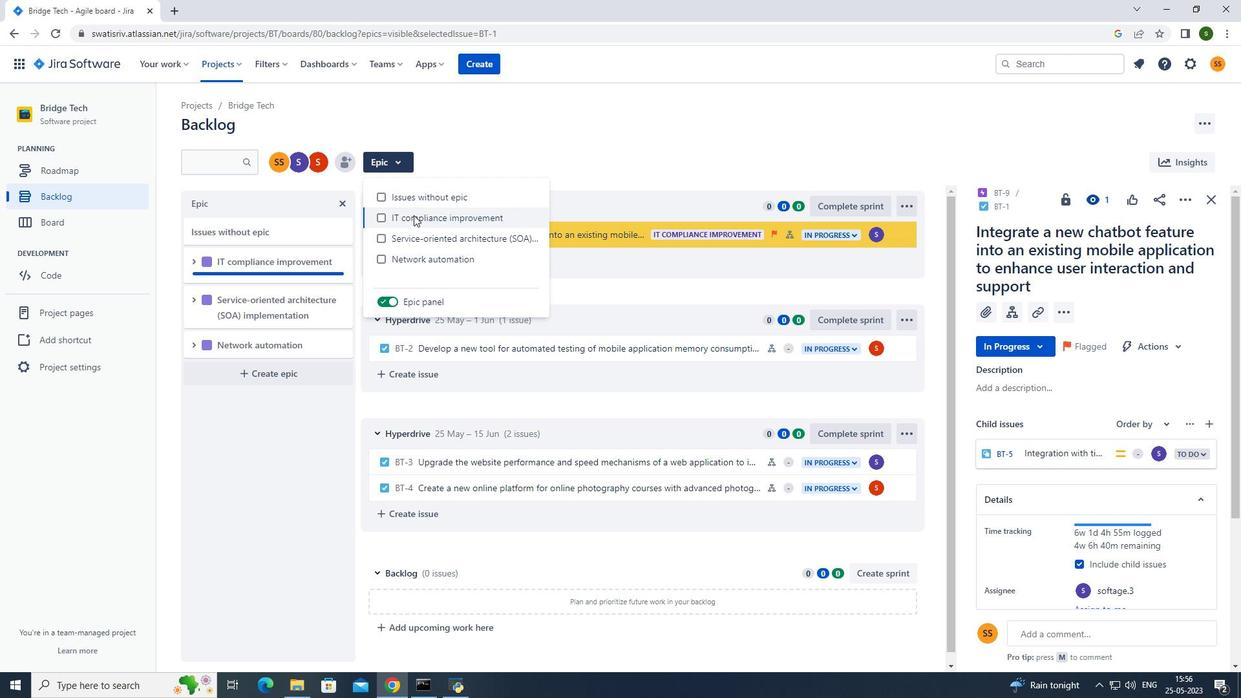 
Action: Mouse moved to (523, 124)
Screenshot: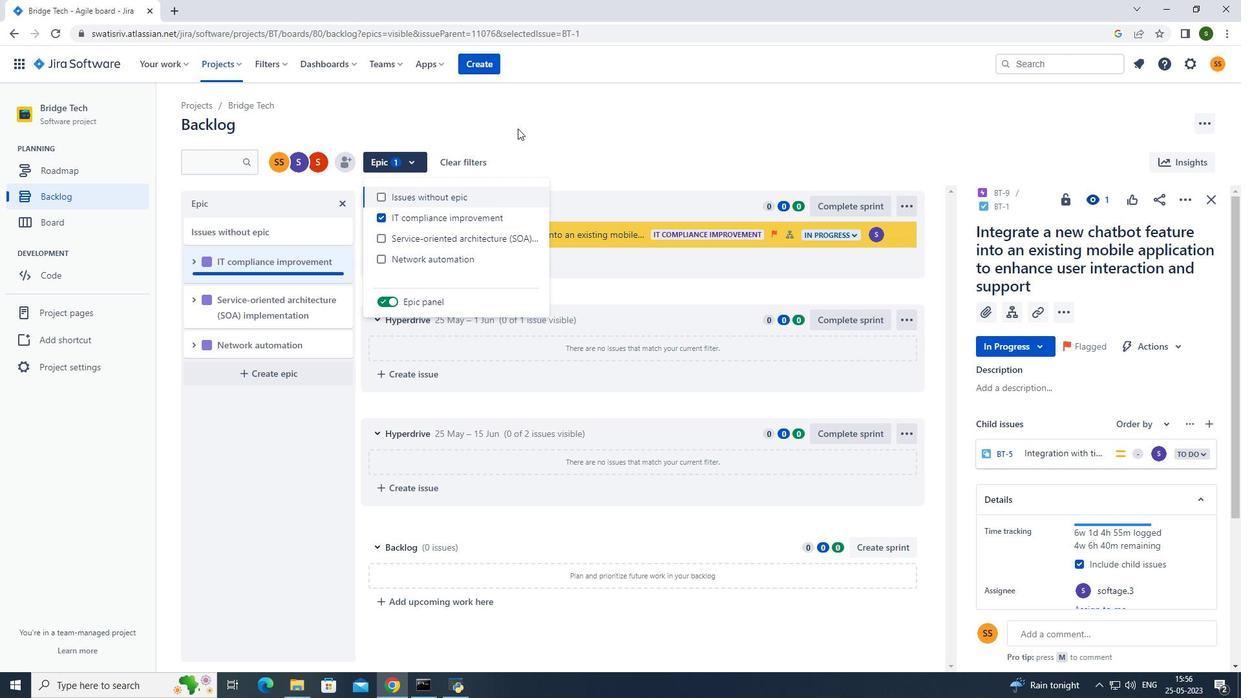 
Action: Mouse pressed left at (523, 124)
Screenshot: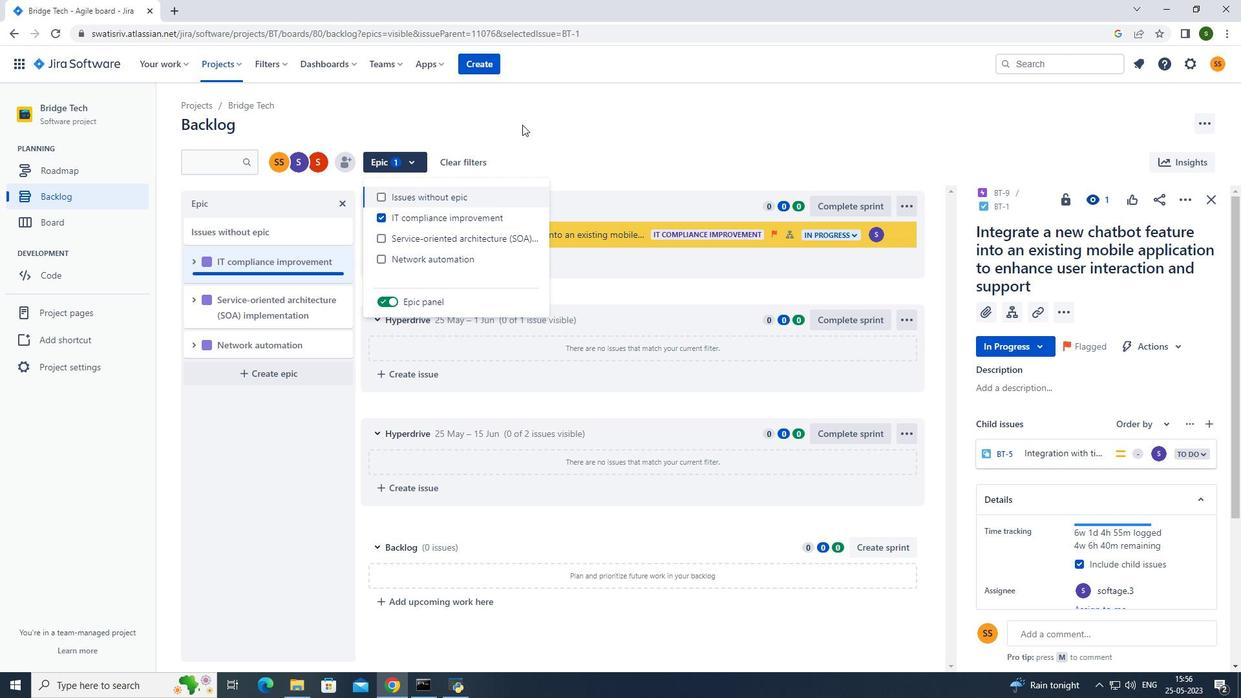 
Action: Mouse moved to (232, 67)
Screenshot: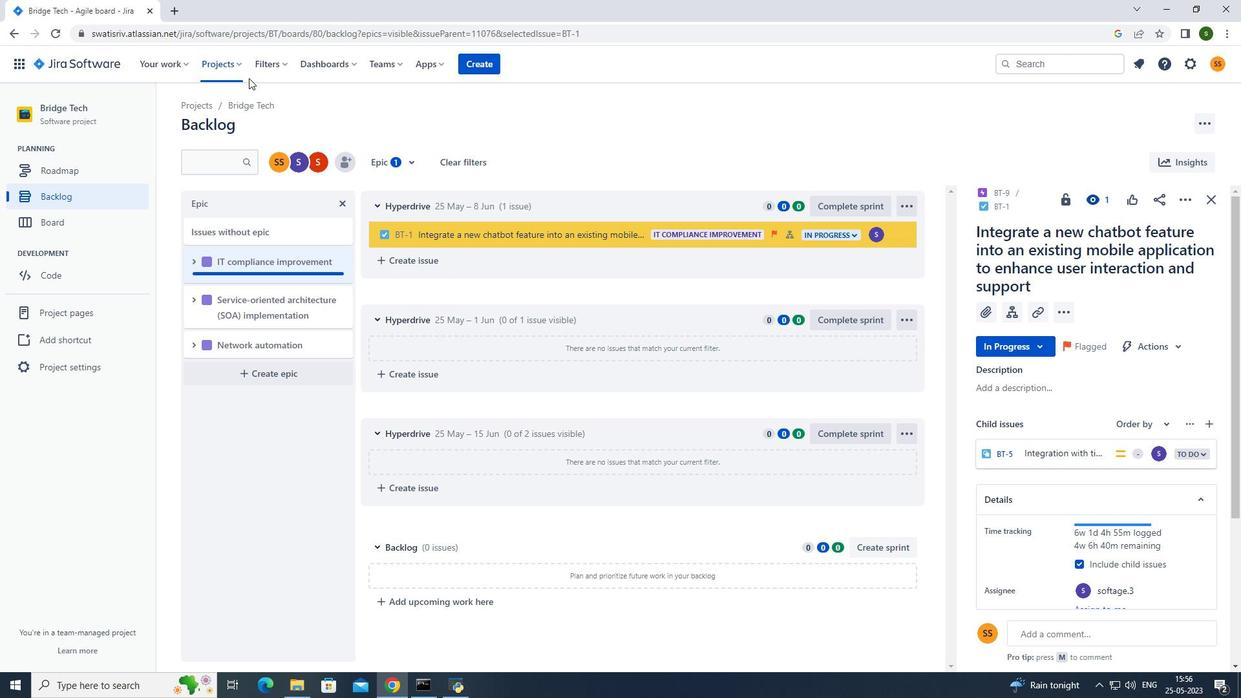 
Action: Mouse pressed left at (232, 67)
Screenshot: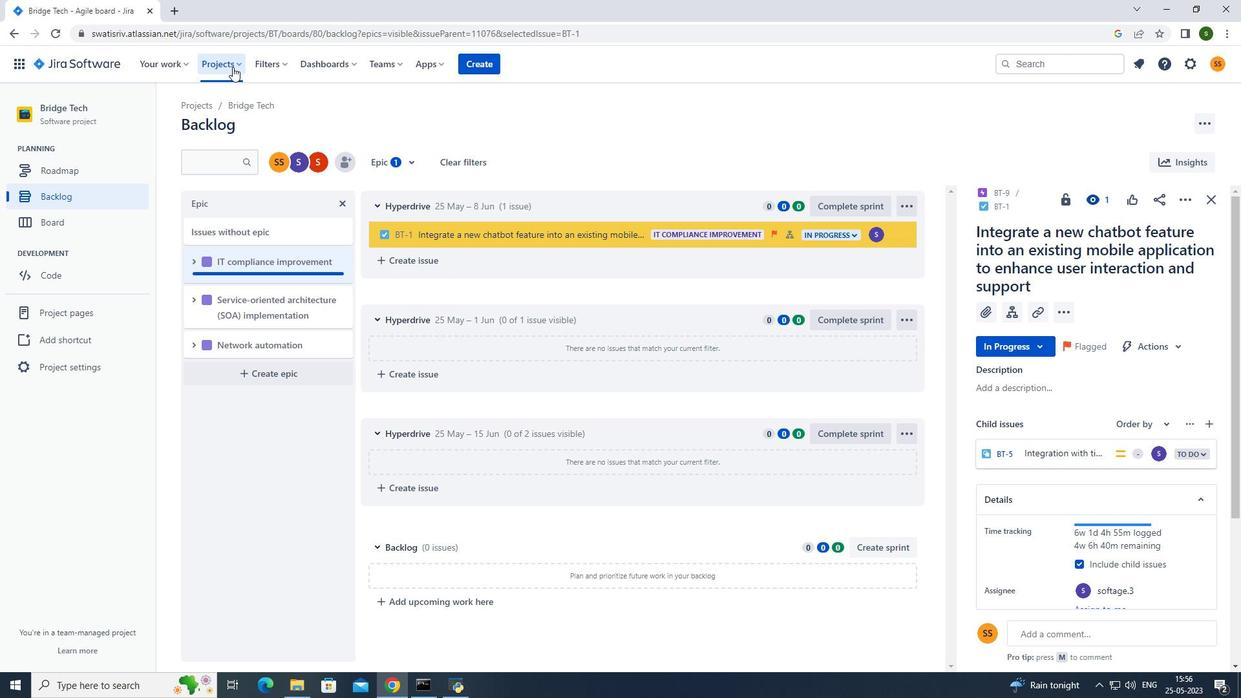 
Action: Mouse moved to (275, 128)
Screenshot: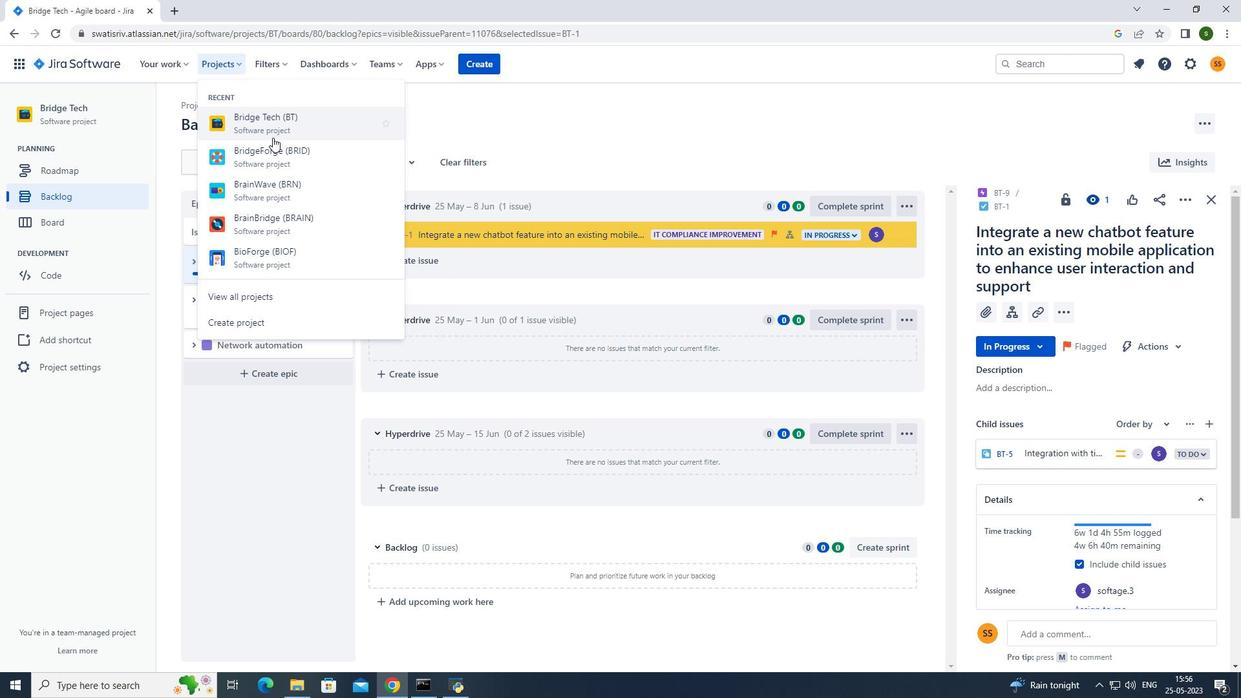 
Action: Mouse pressed left at (275, 128)
Screenshot: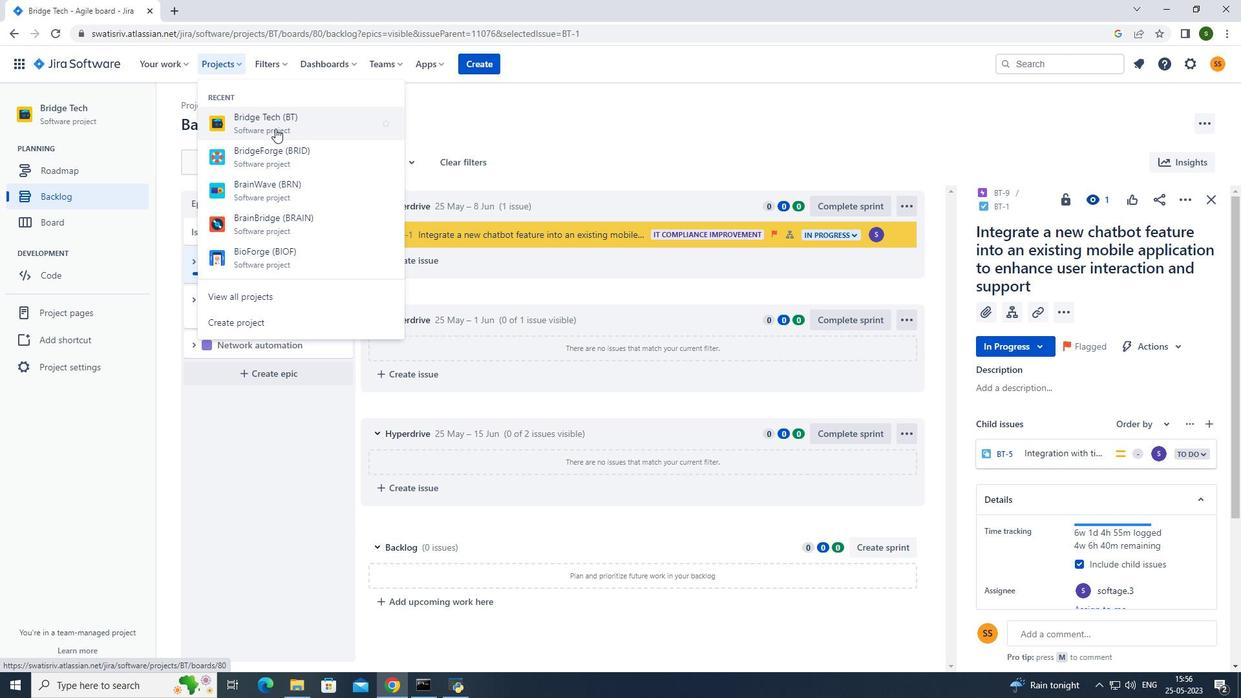 
Action: Mouse moved to (88, 201)
Screenshot: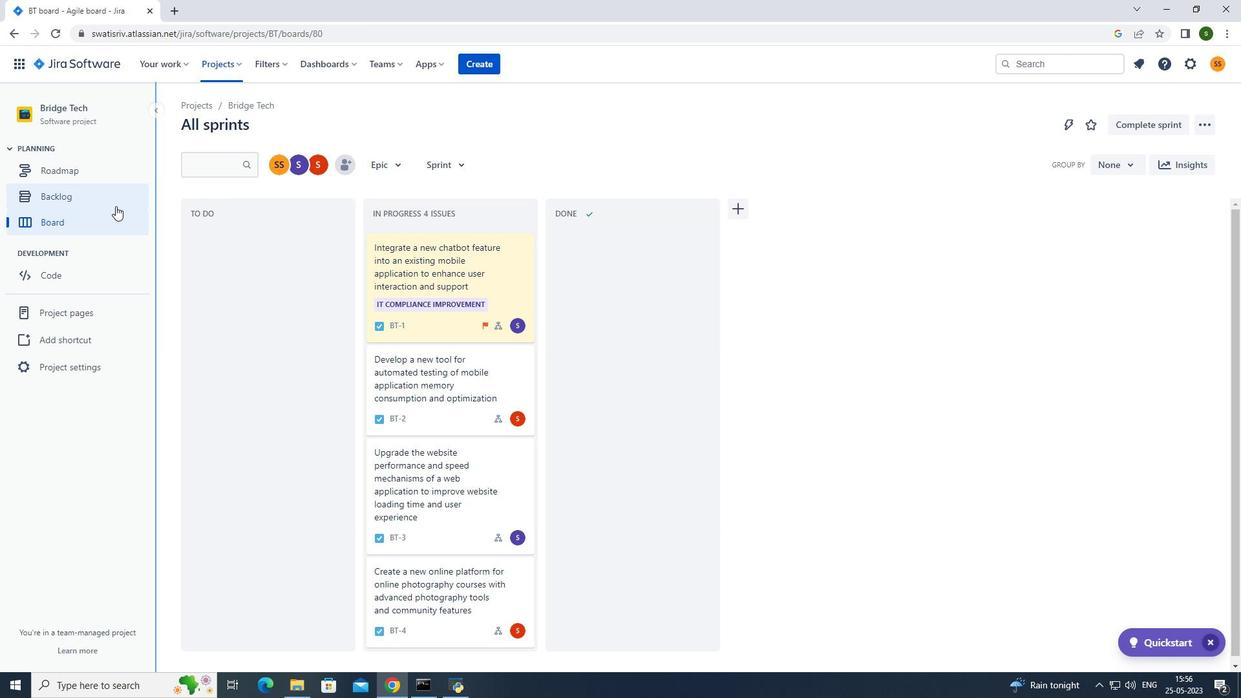 
Action: Mouse pressed left at (88, 201)
Screenshot: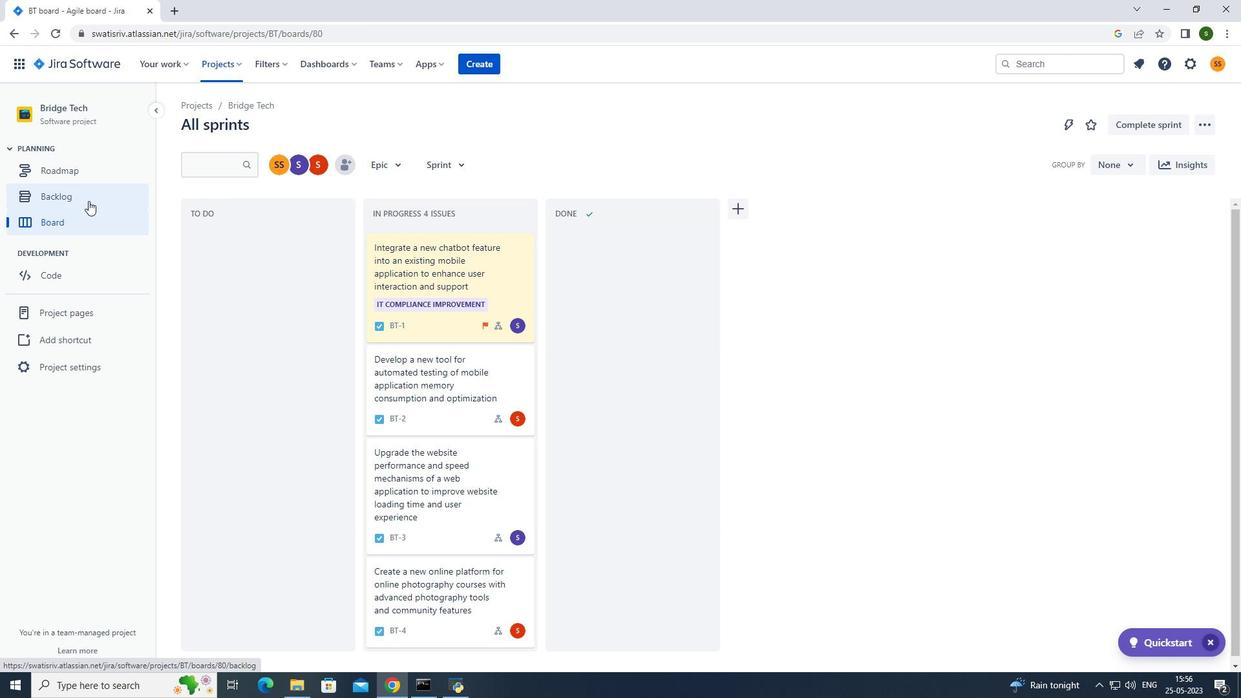
Action: Mouse moved to (929, 342)
Screenshot: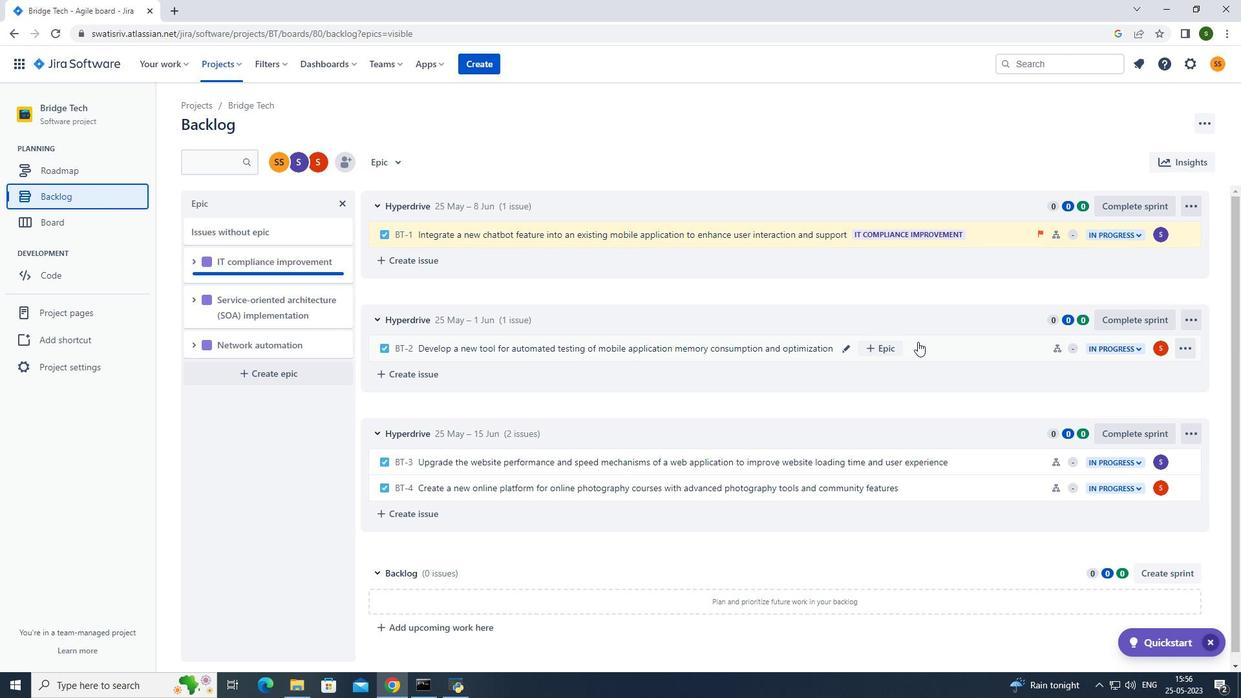 
Action: Mouse pressed left at (929, 342)
Screenshot: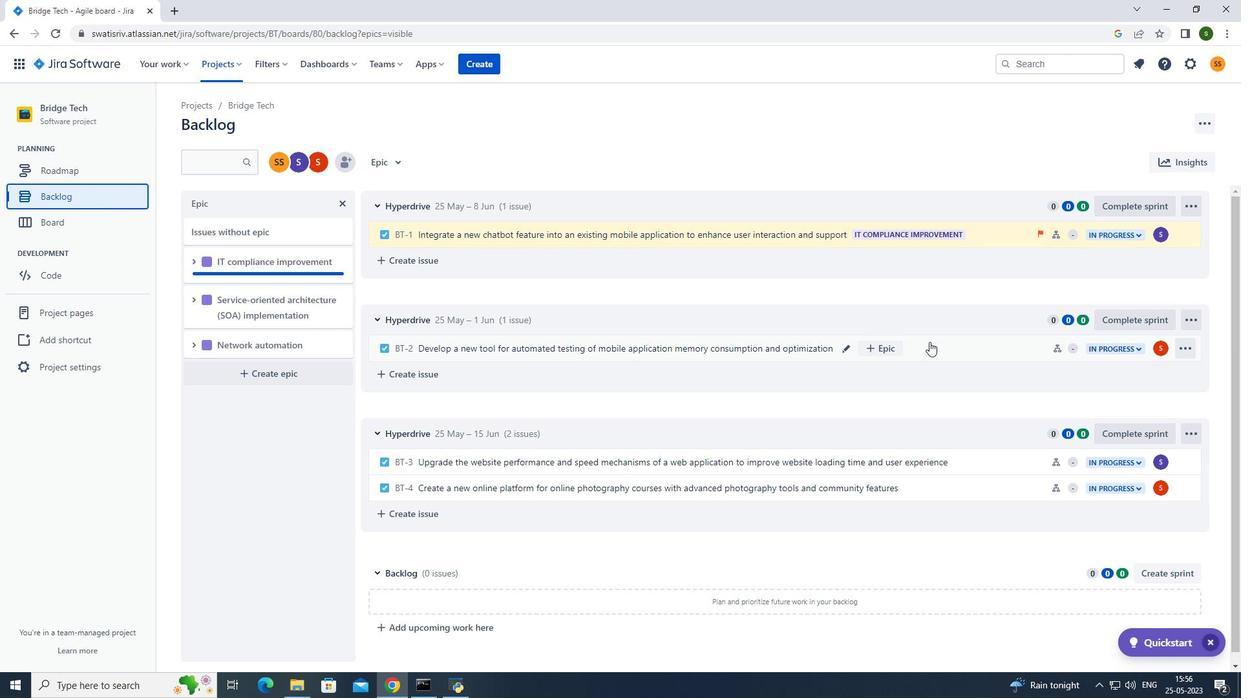 
Action: Mouse moved to (1176, 201)
Screenshot: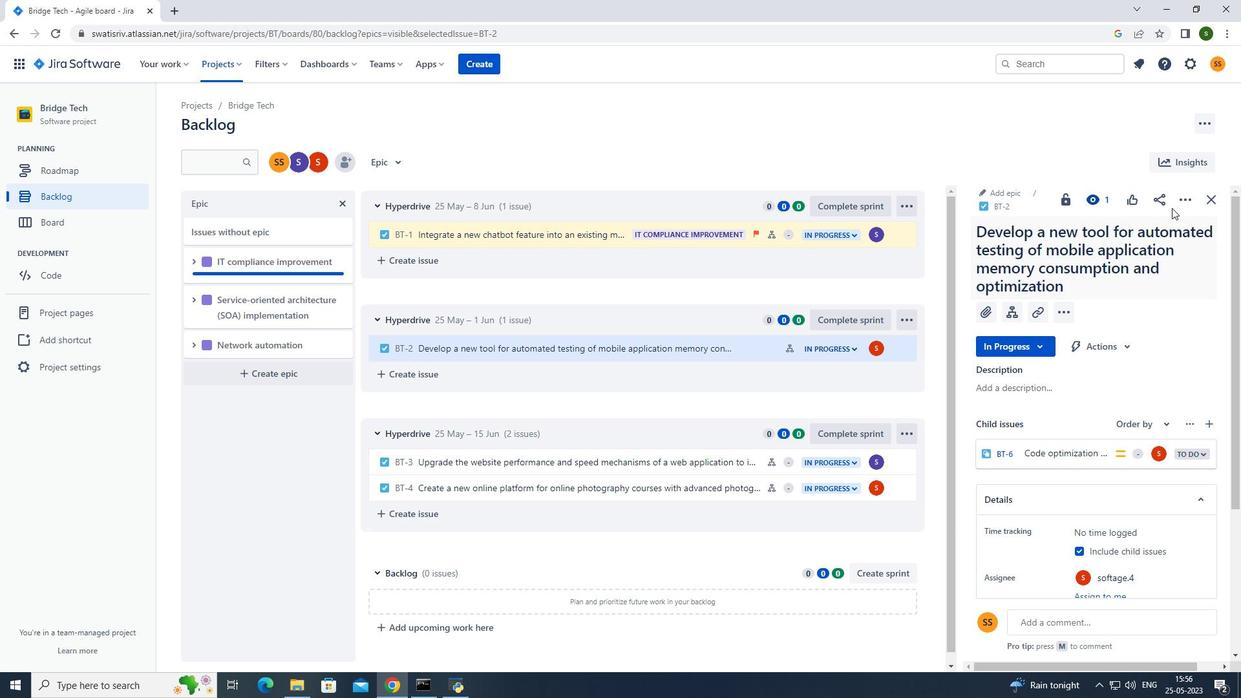 
Action: Mouse pressed left at (1176, 201)
Screenshot: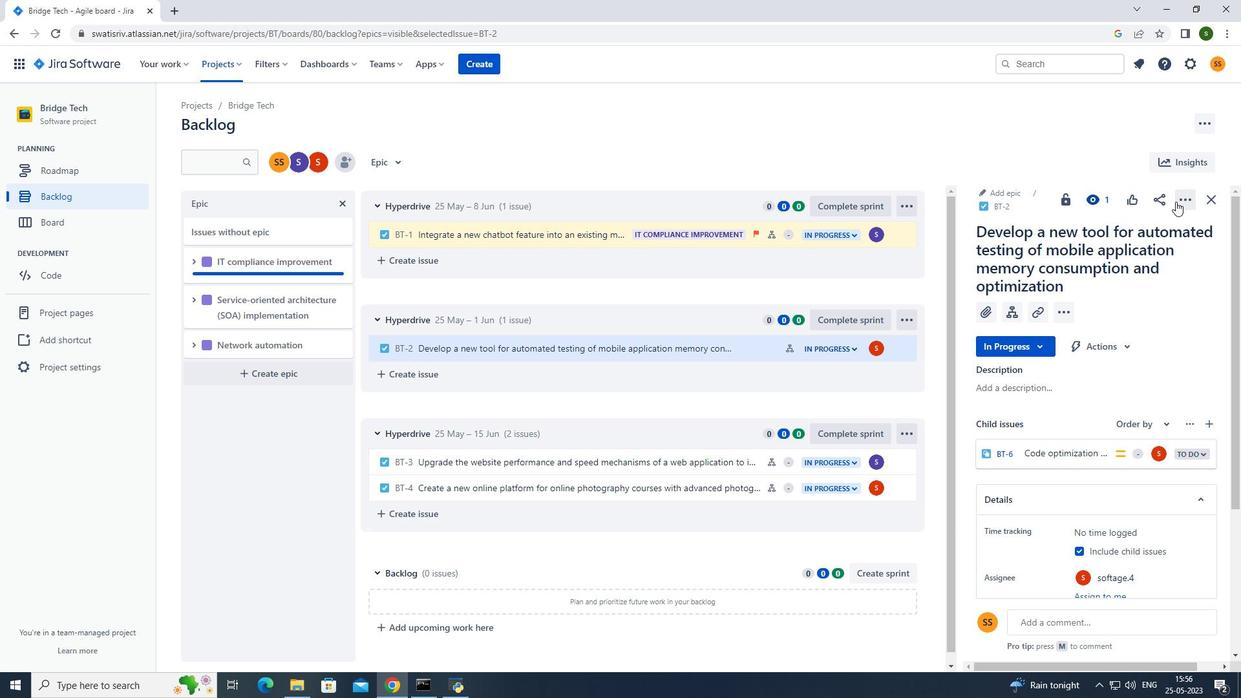 
Action: Mouse moved to (1136, 227)
Screenshot: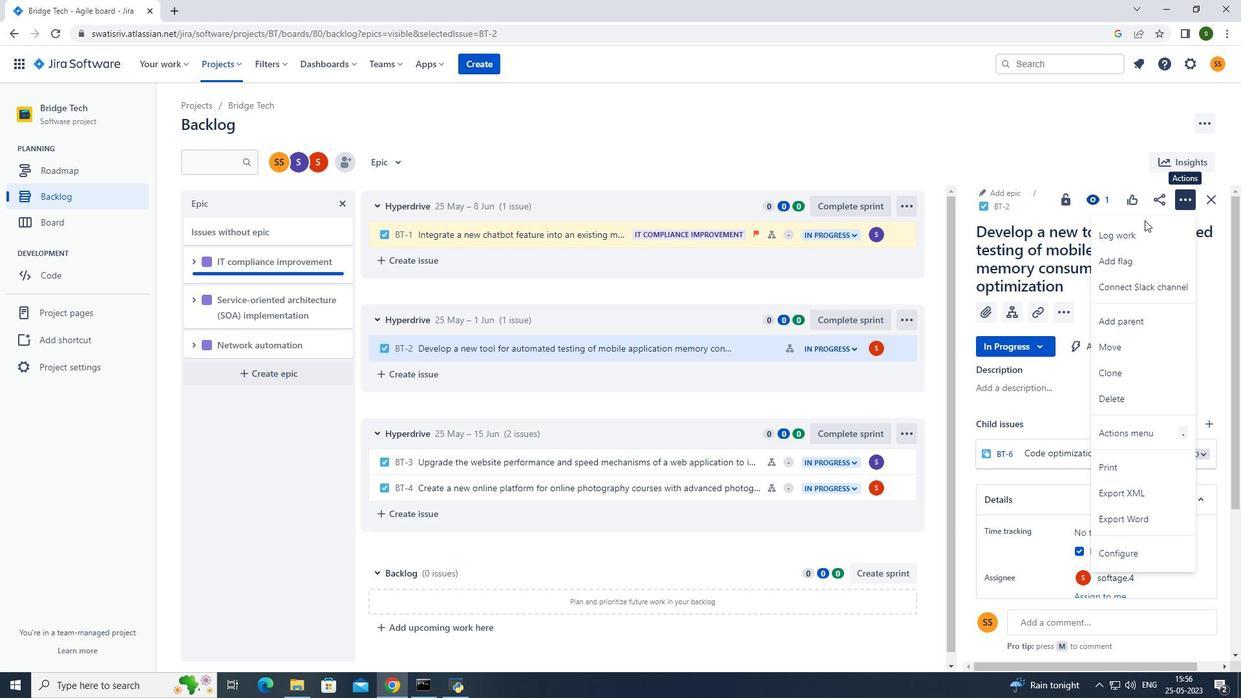 
Action: Mouse pressed left at (1136, 227)
Screenshot: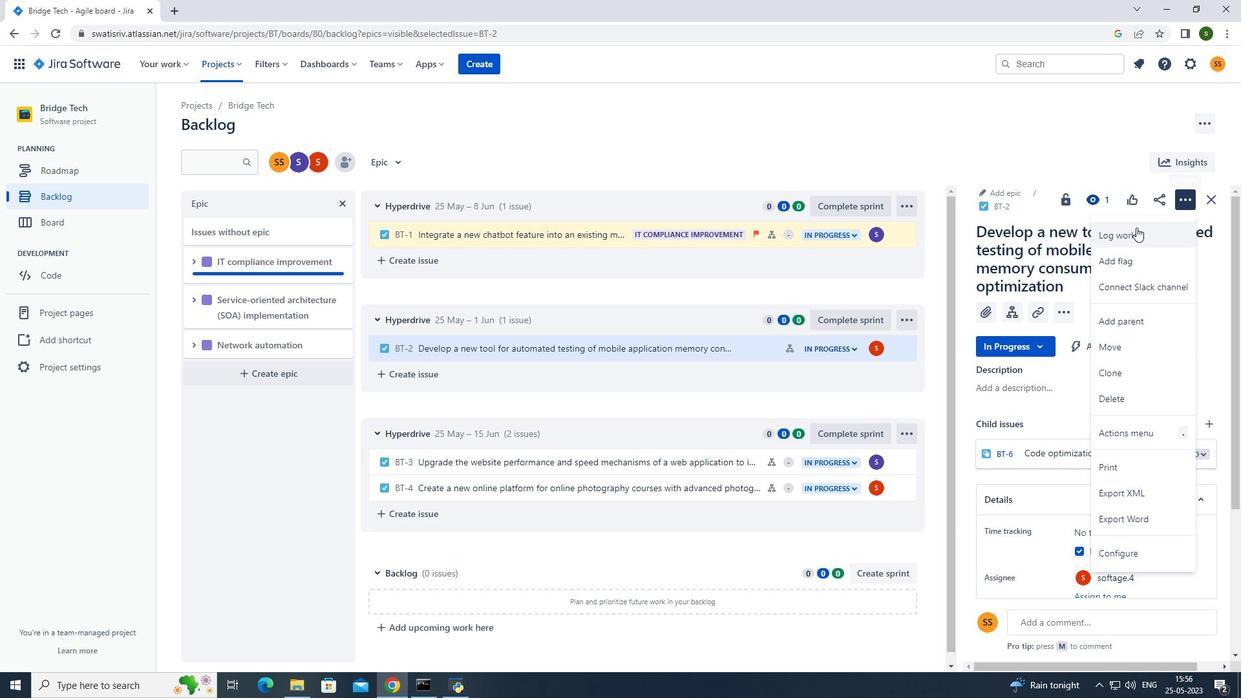 
Action: Mouse moved to (591, 195)
Screenshot: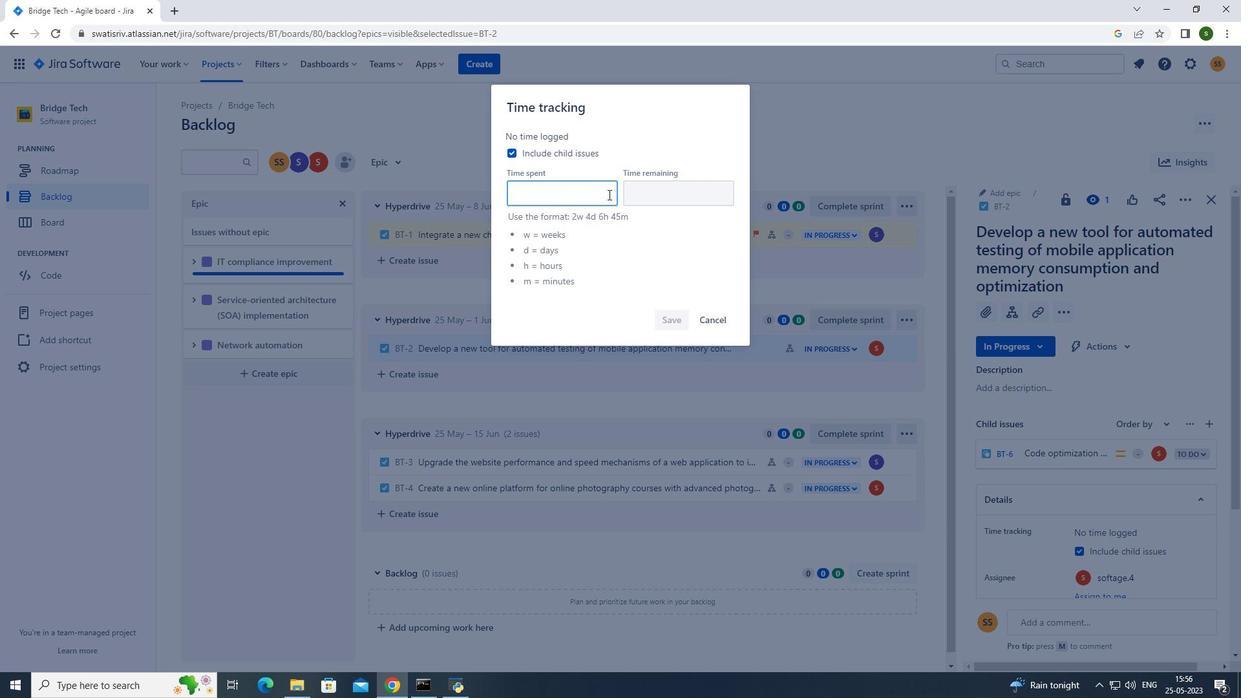 
Action: Mouse pressed left at (591, 195)
Screenshot: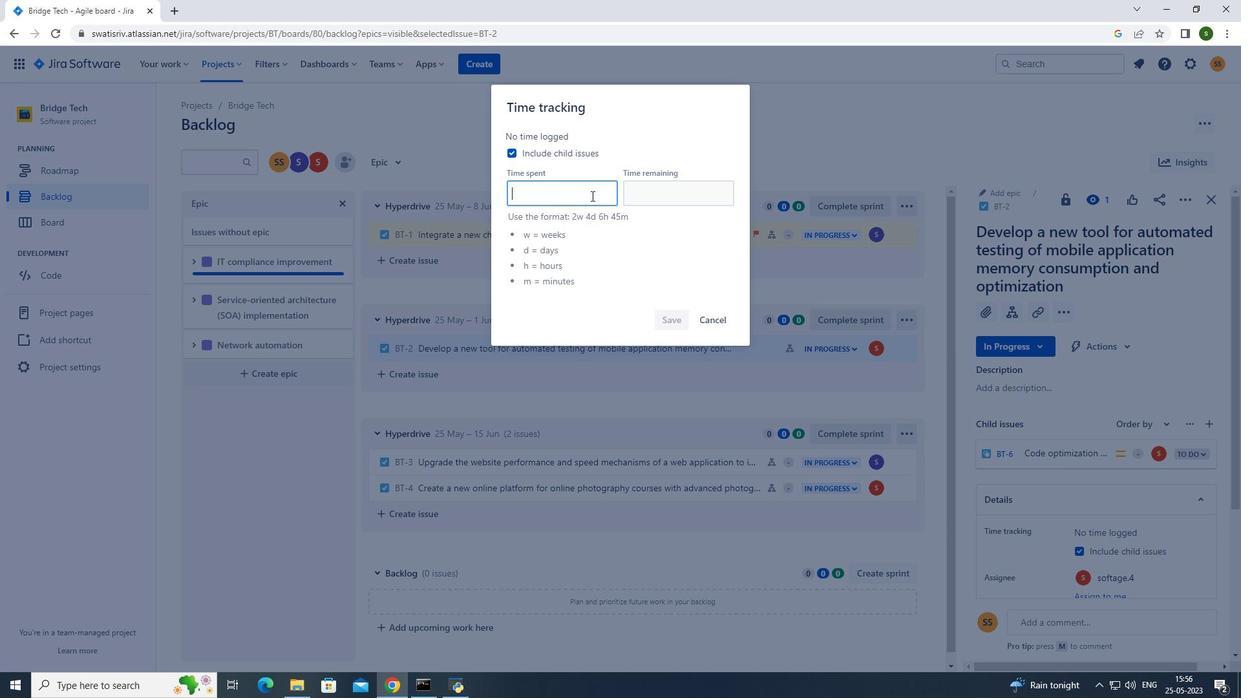 
Action: Key pressed 4w<Key.space>
Screenshot: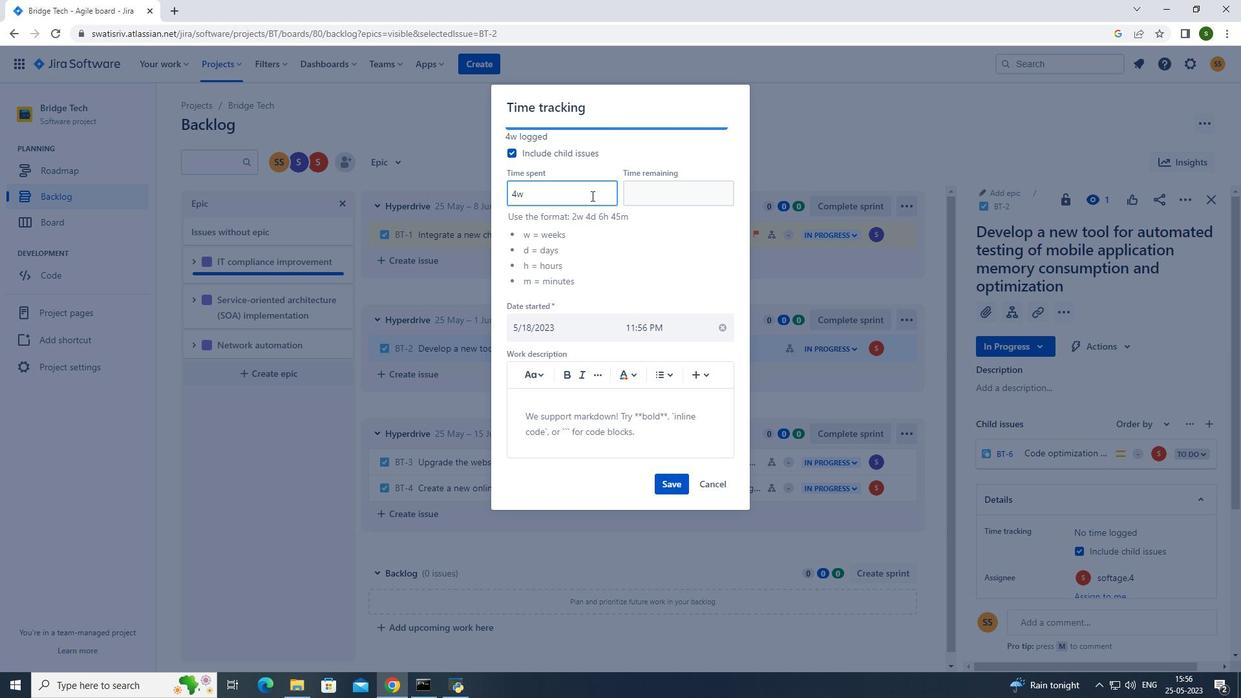 
Action: Mouse moved to (589, 197)
Screenshot: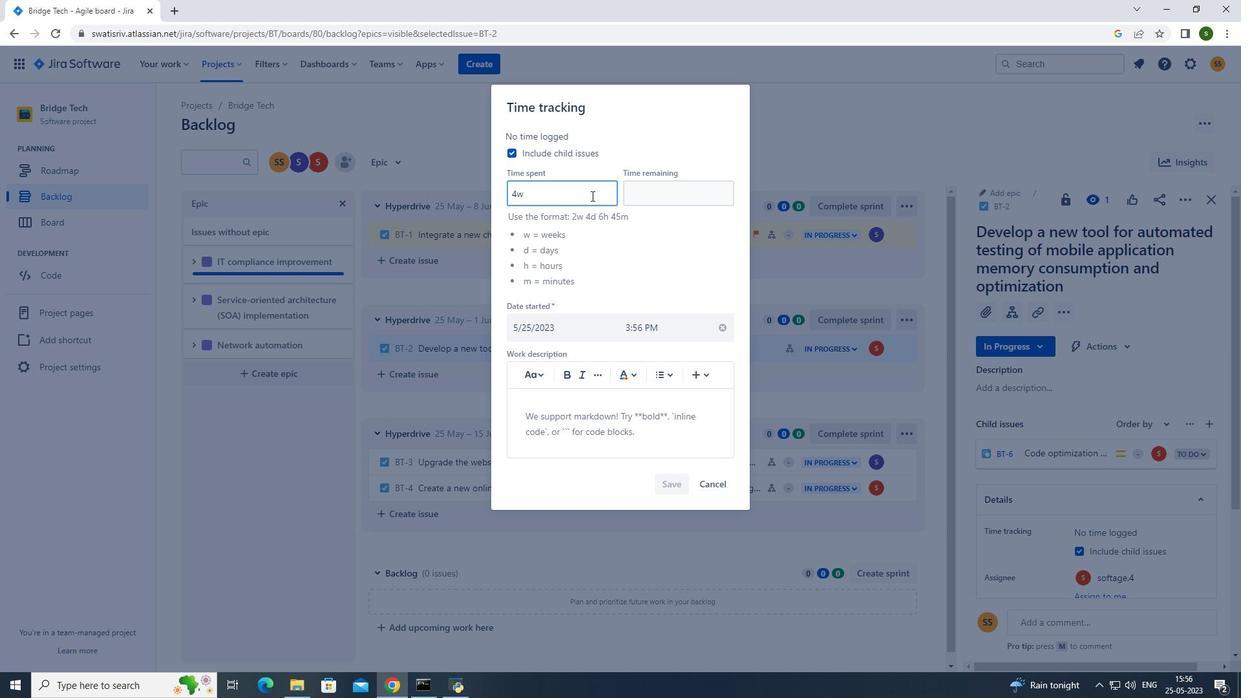 
Action: Key pressed 6d<Key.space>11h<Key.space>3m
Screenshot: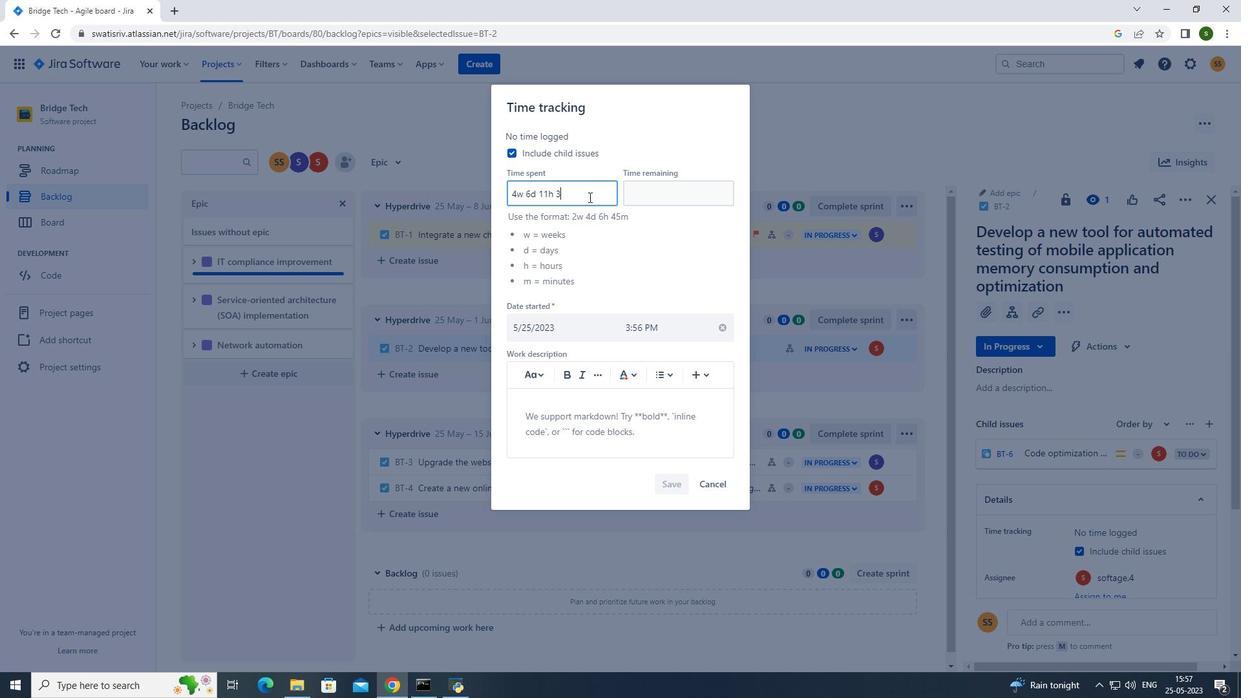 
Action: Mouse moved to (642, 199)
Screenshot: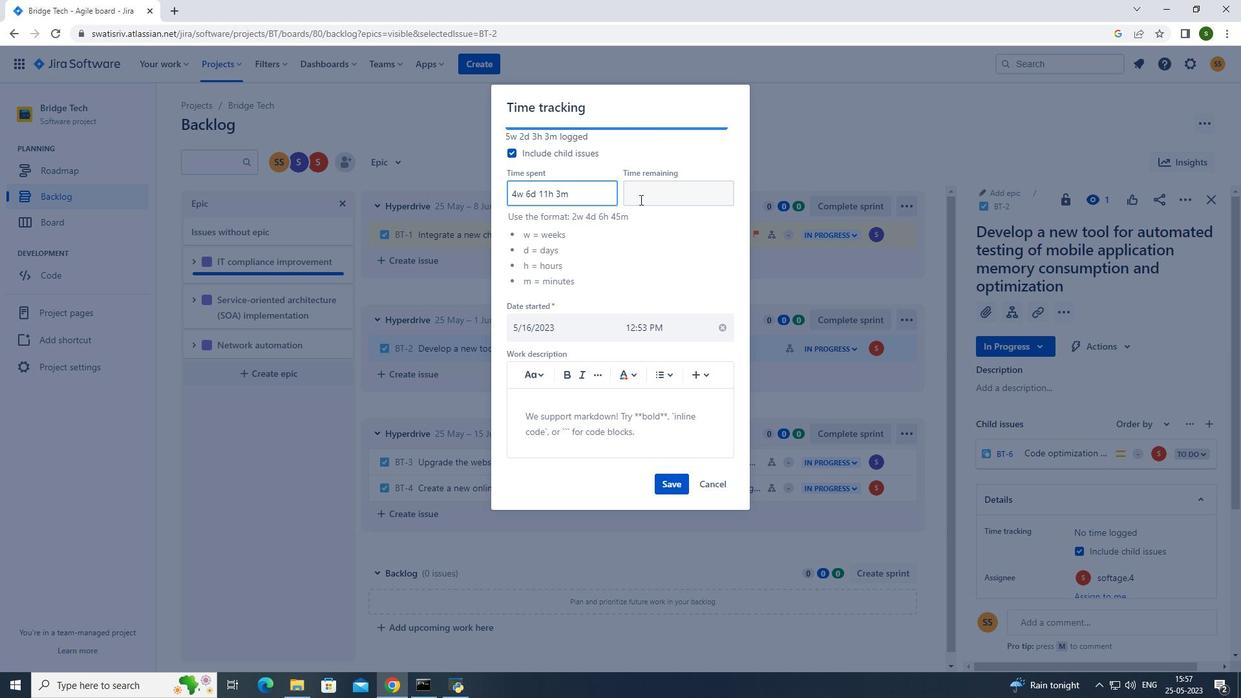 
Action: Mouse pressed left at (642, 199)
Screenshot: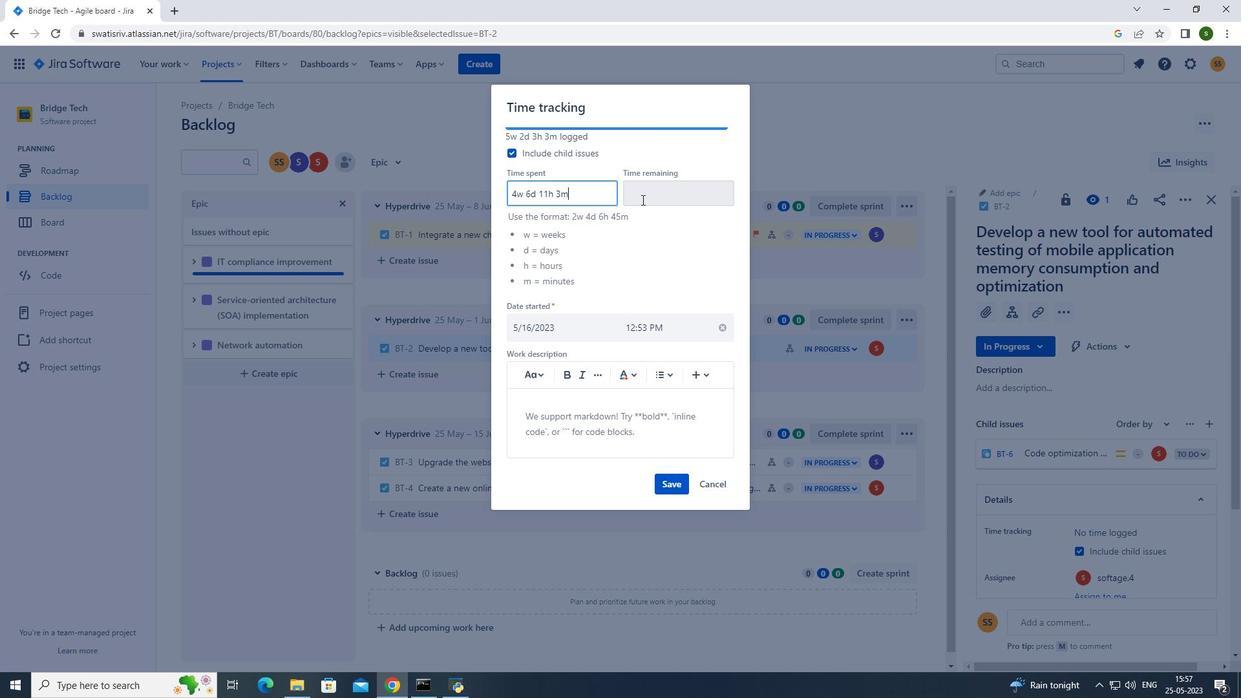 
Action: Mouse moved to (642, 199)
Screenshot: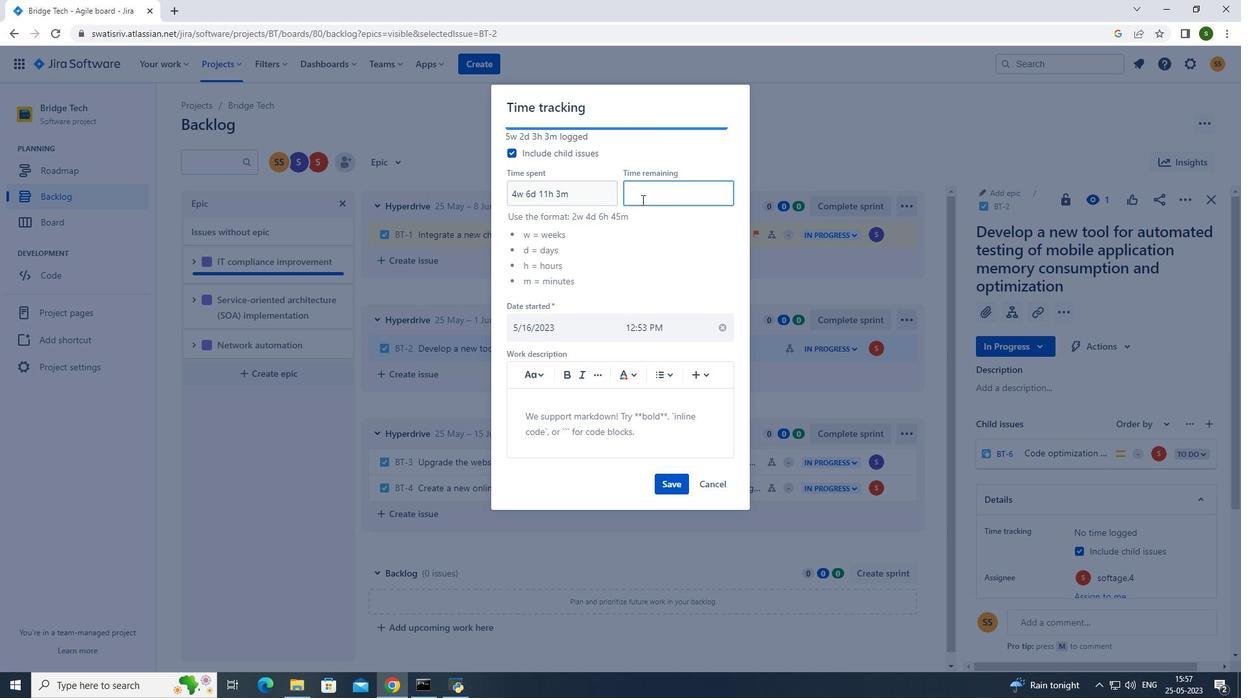 
Action: Key pressed 4w<Key.space>5d<Key.space>23
Screenshot: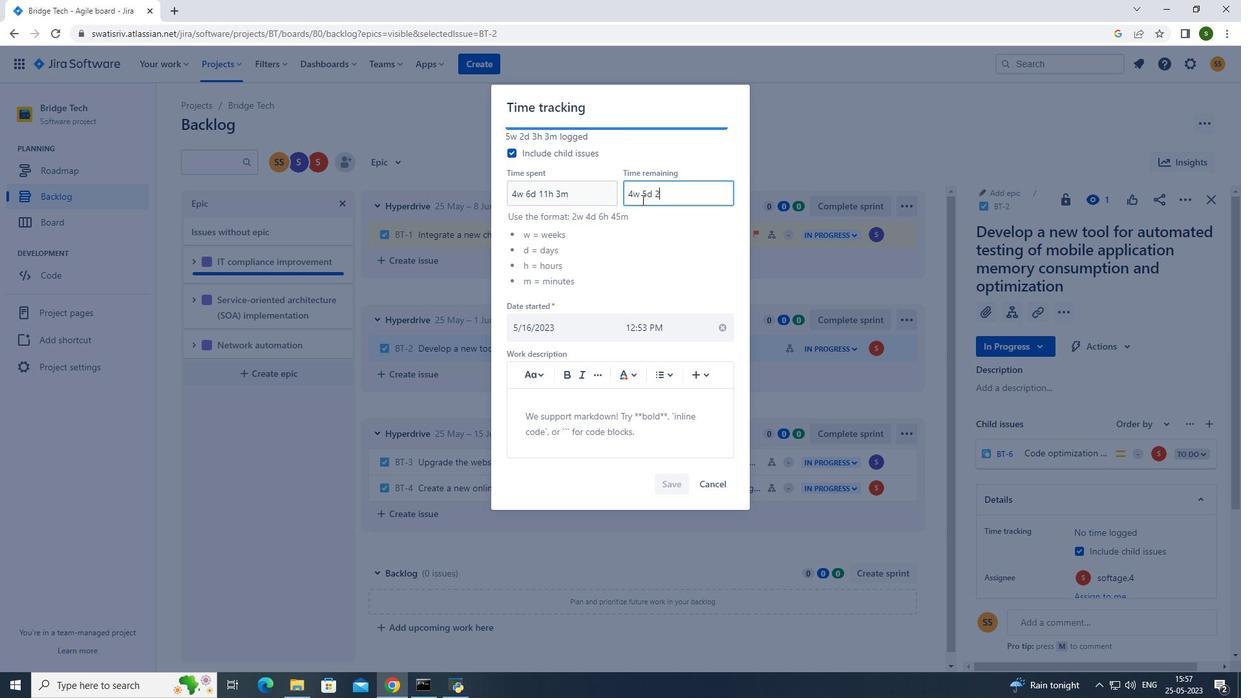 
Action: Mouse moved to (641, 199)
Screenshot: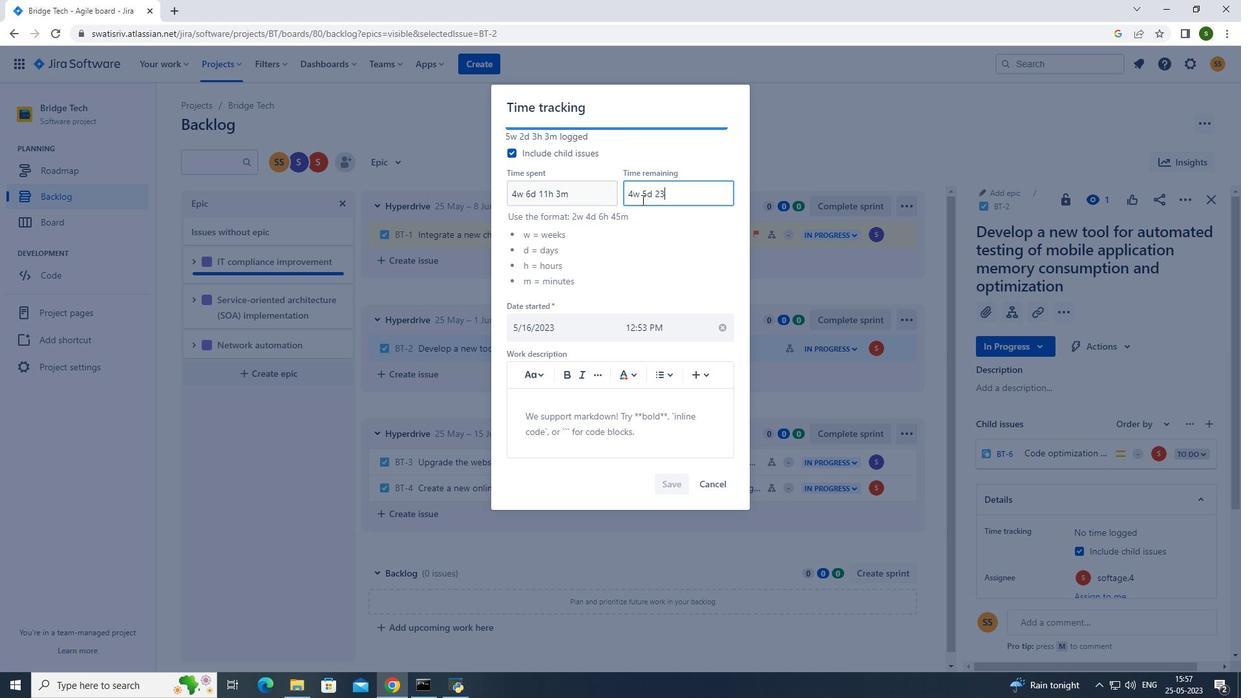 
Action: Key pressed h<Key.space>6m
Screenshot: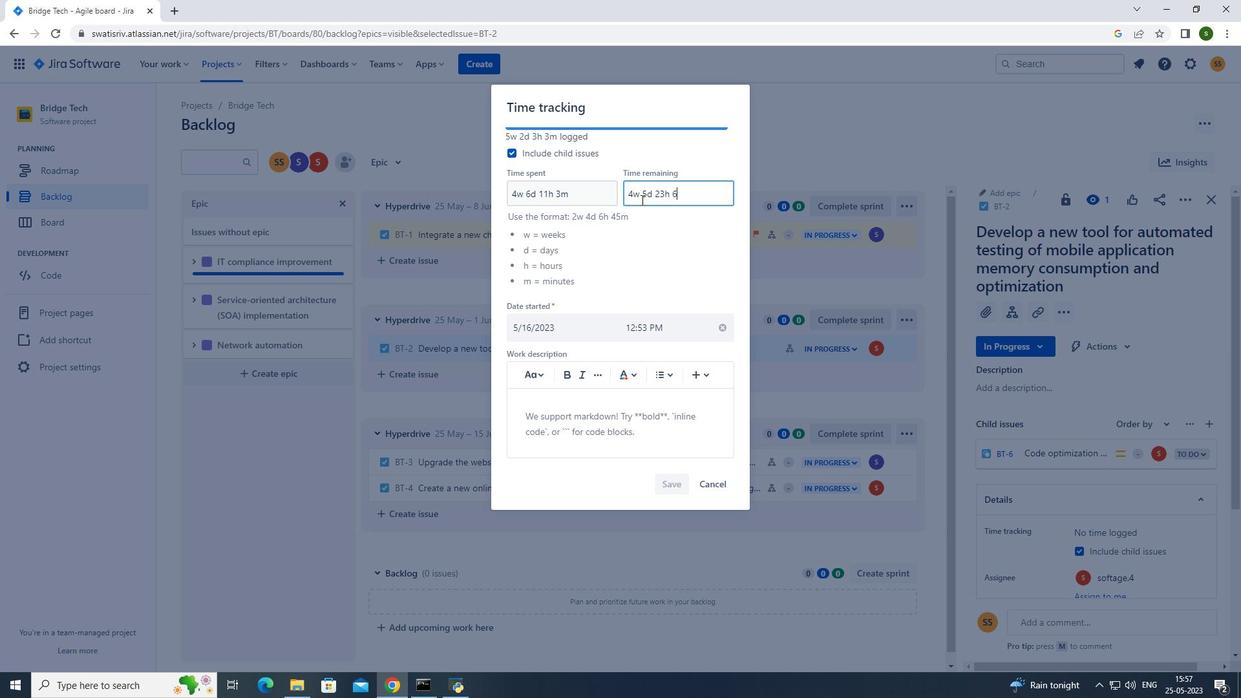 
Action: Mouse moved to (673, 479)
Screenshot: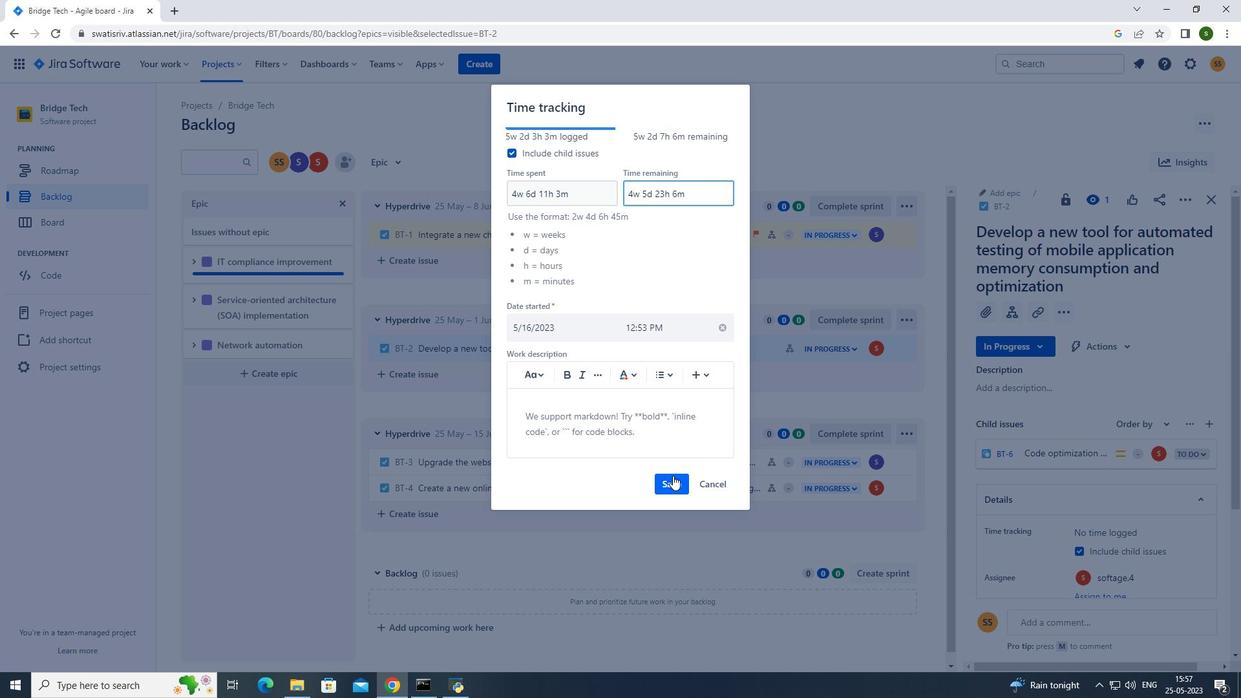 
Action: Mouse pressed left at (673, 479)
Screenshot: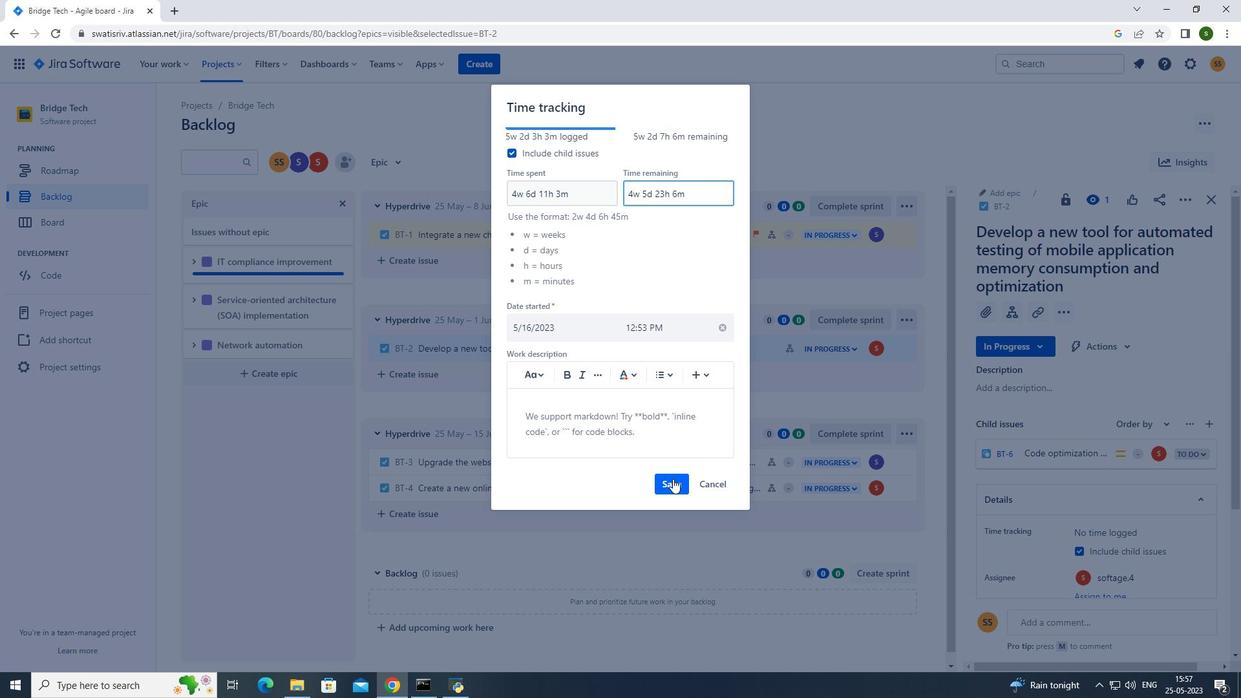 
Action: Mouse moved to (1185, 201)
Screenshot: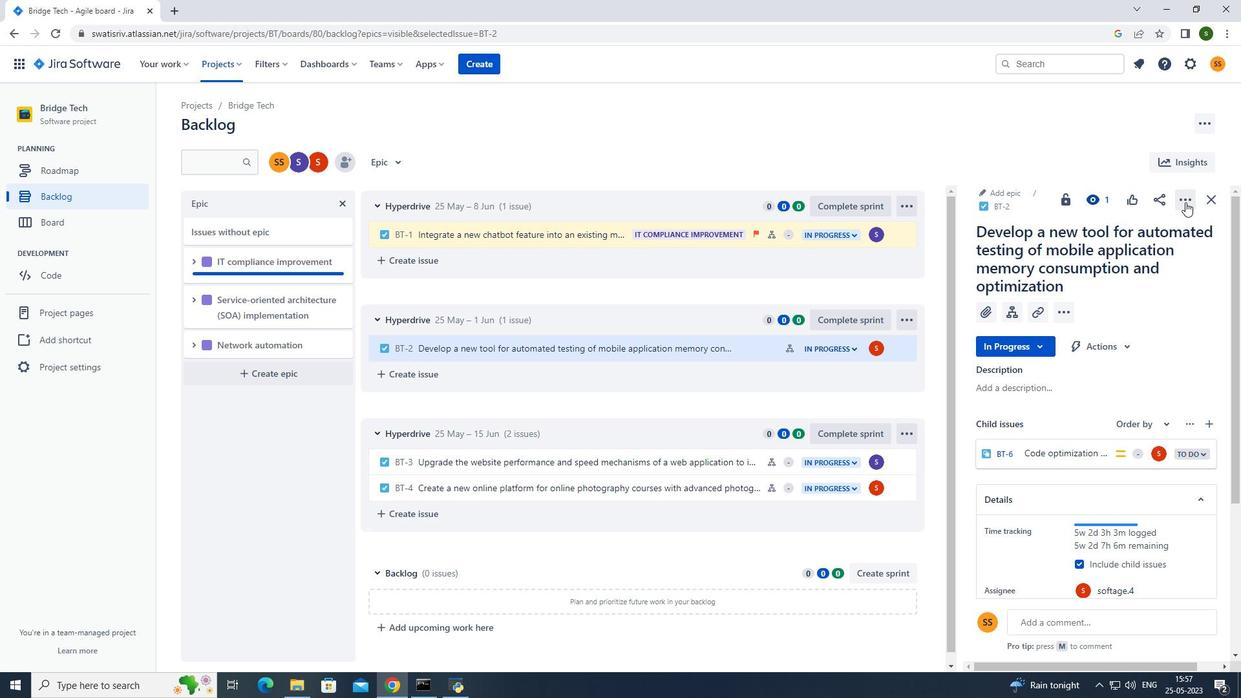
Action: Mouse pressed left at (1185, 201)
Screenshot: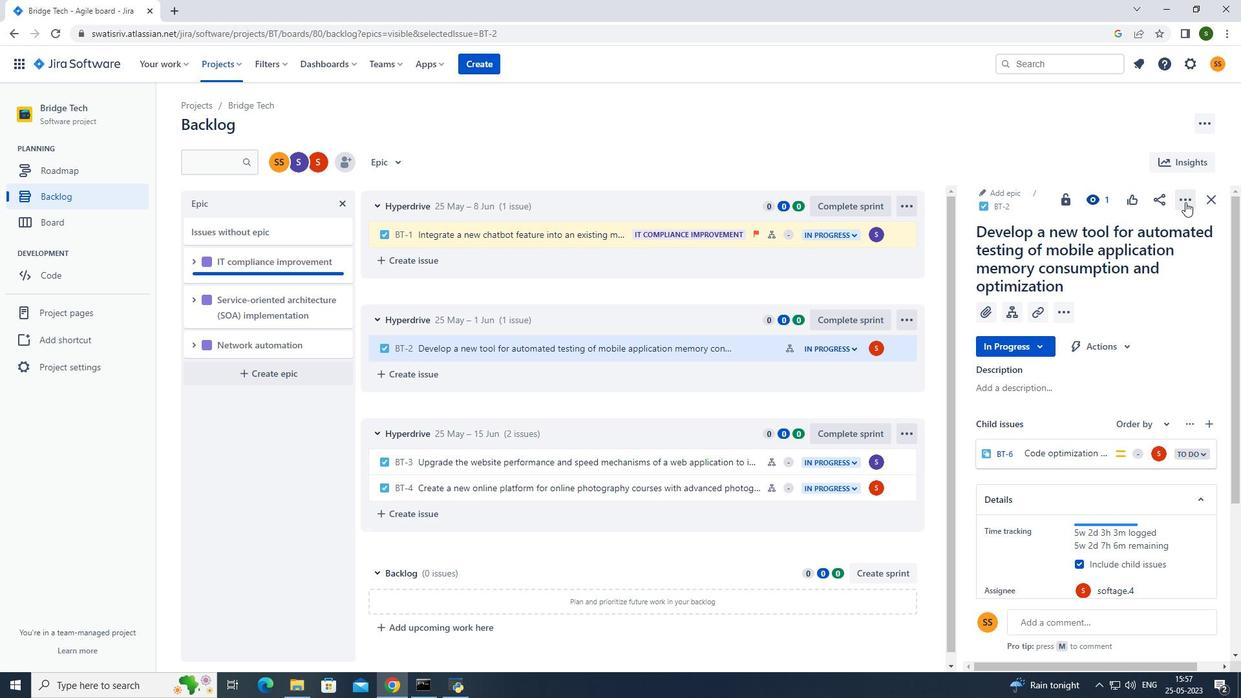 
Action: Mouse moved to (1134, 372)
Screenshot: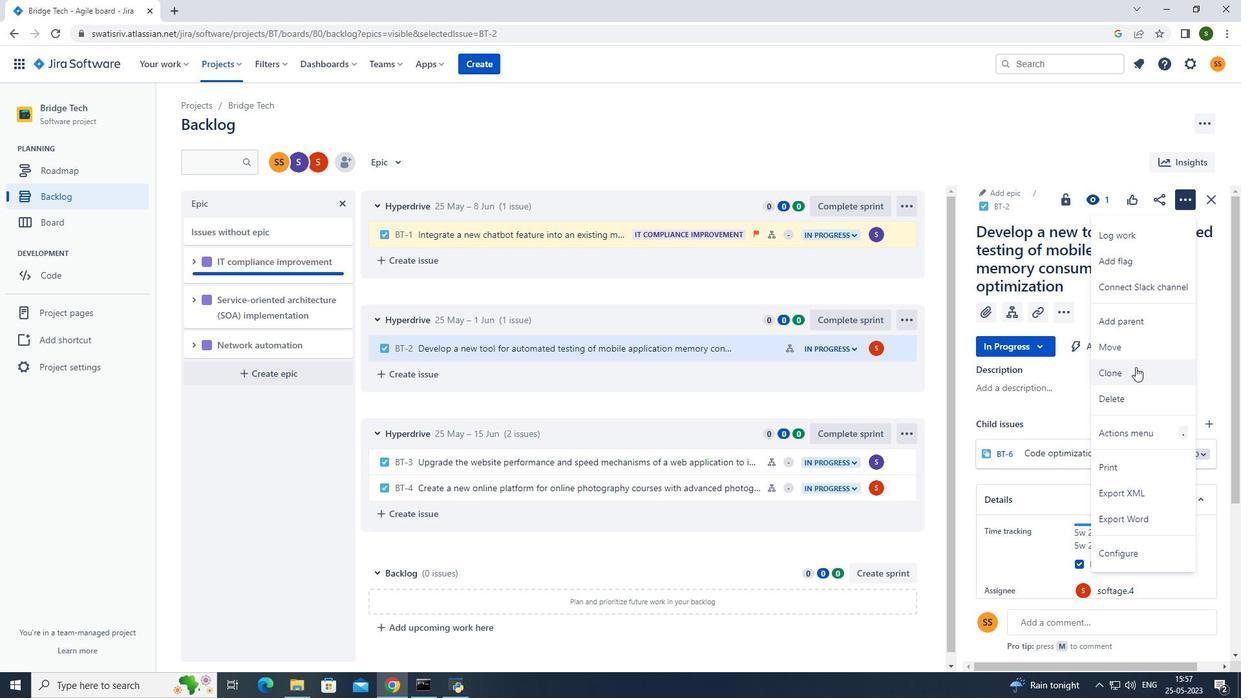 
Action: Mouse pressed left at (1134, 372)
Screenshot: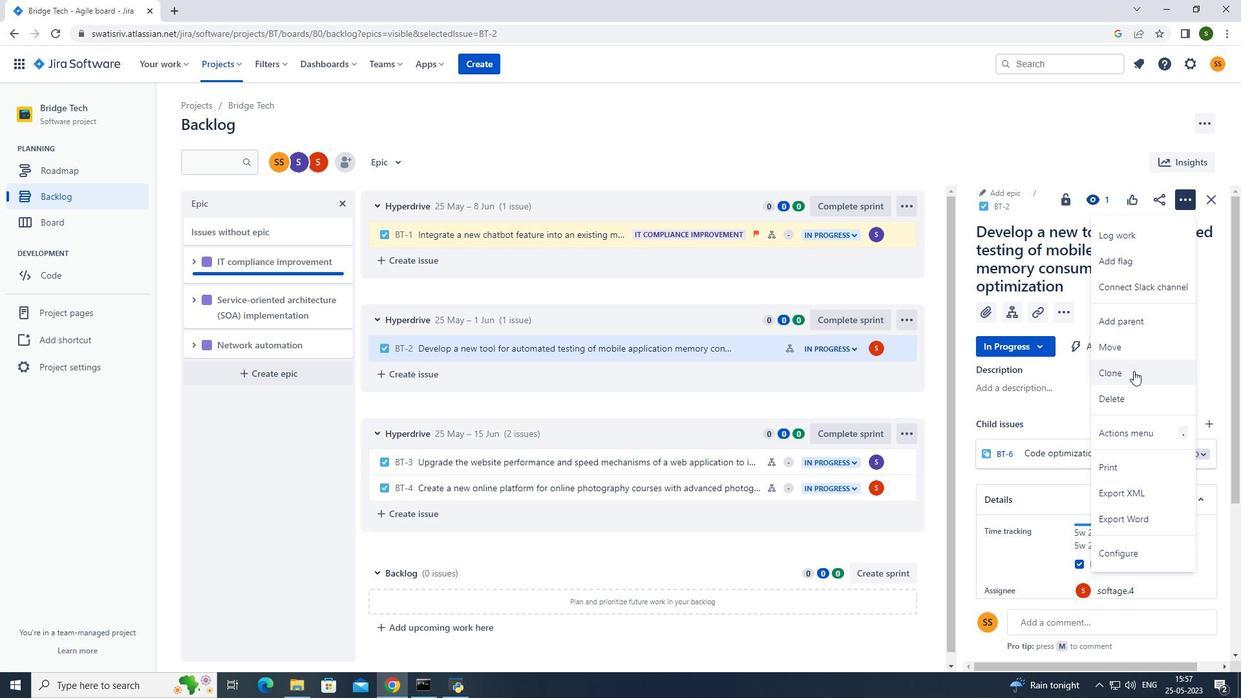 
Action: Mouse moved to (680, 277)
Screenshot: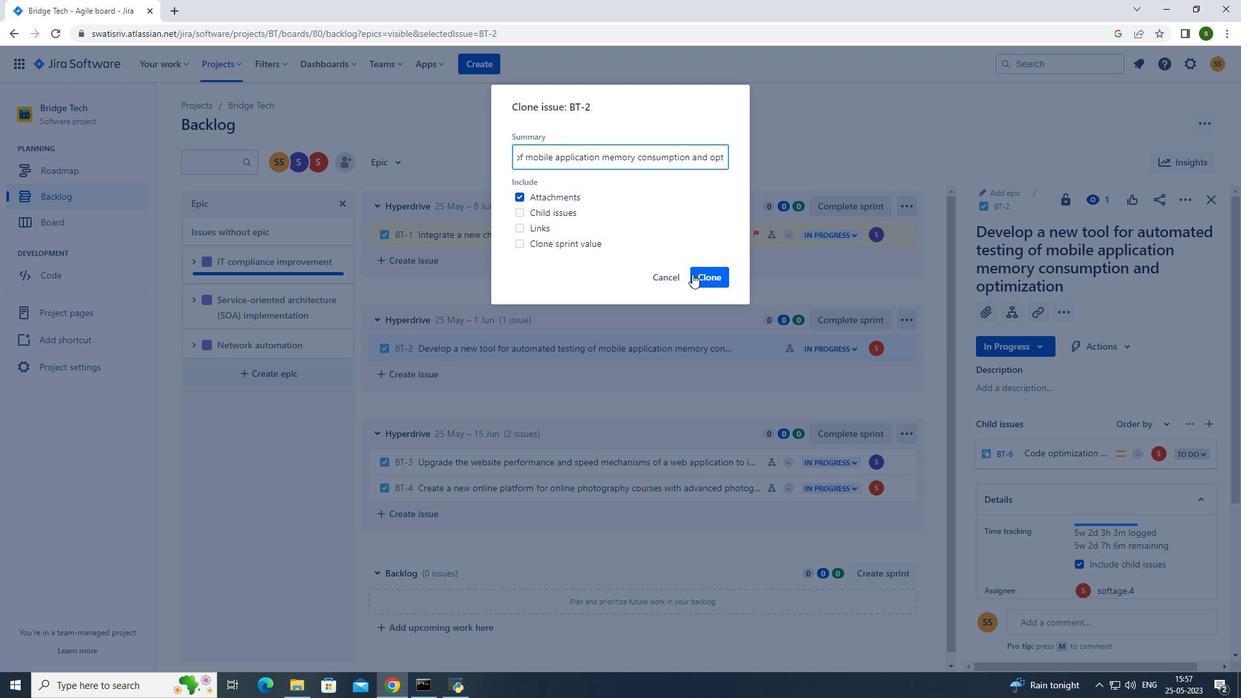 
Action: Mouse pressed left at (680, 277)
Screenshot: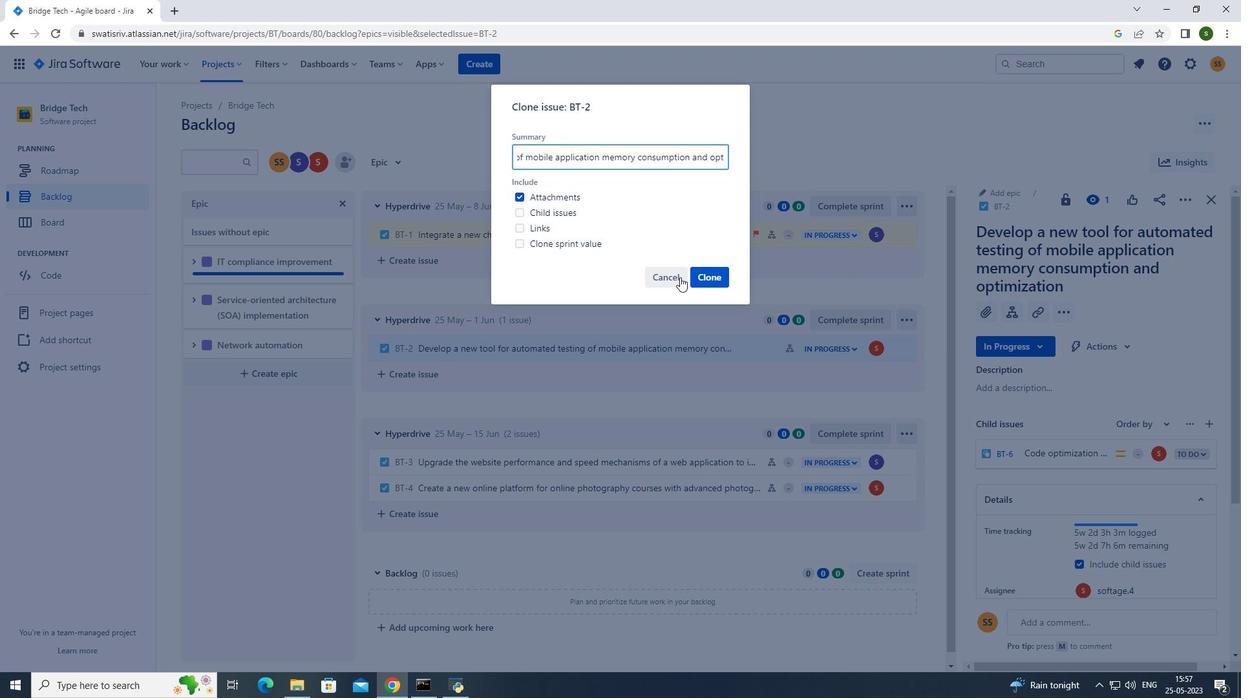 
Action: Mouse moved to (747, 345)
Screenshot: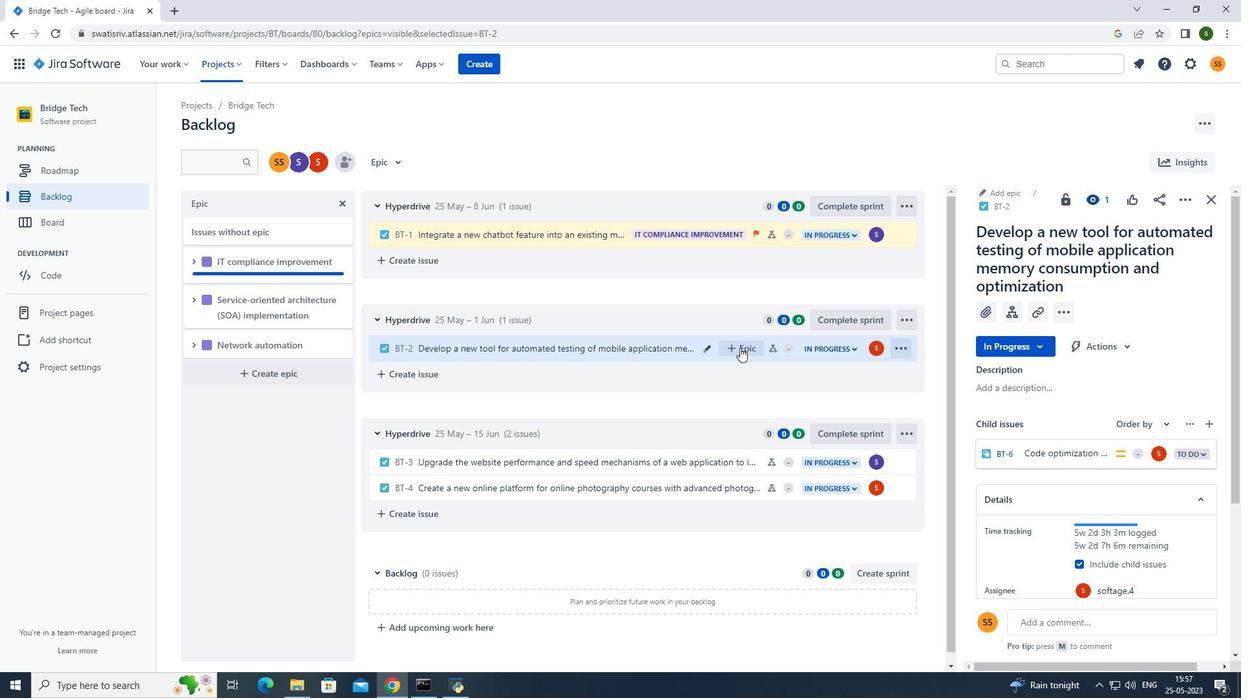 
Action: Mouse pressed left at (747, 345)
Screenshot: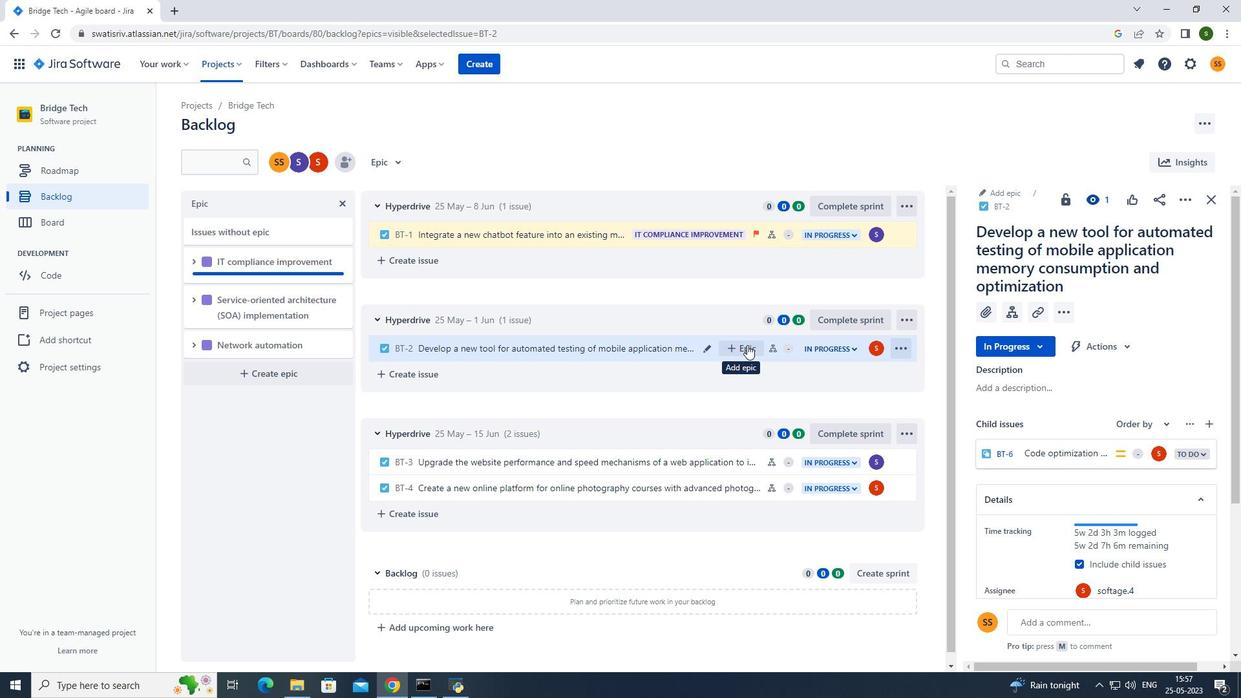 
Action: Mouse moved to (788, 433)
Screenshot: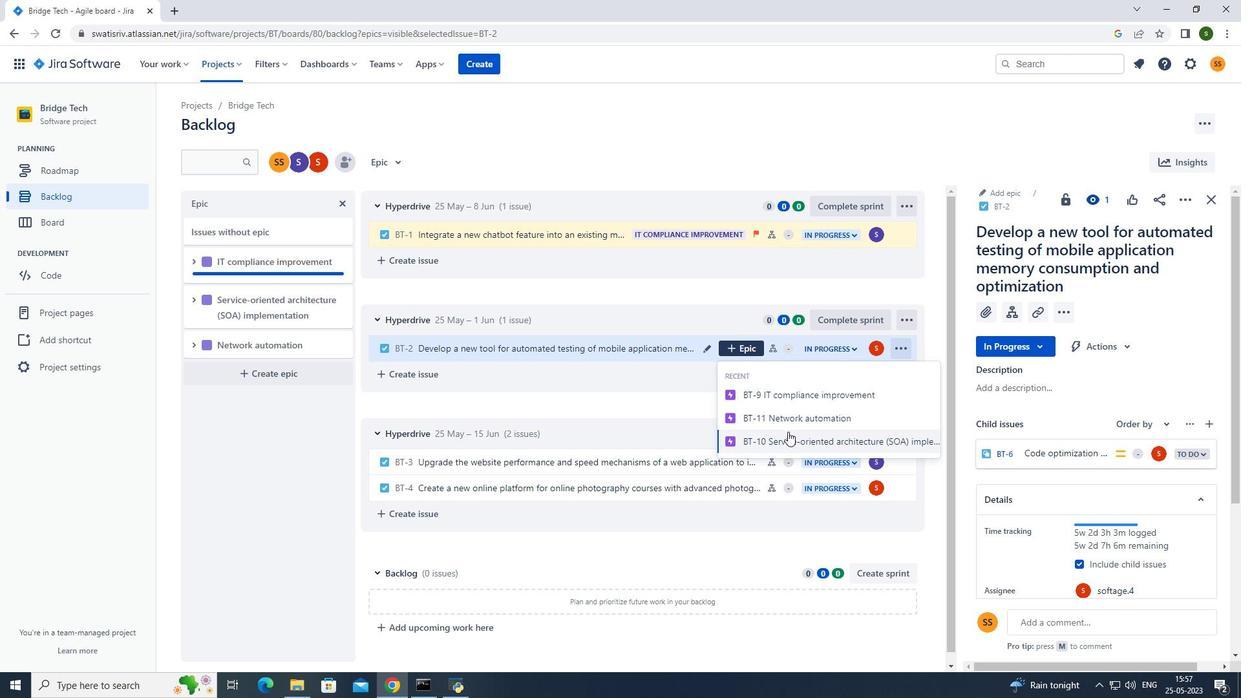 
Action: Mouse pressed left at (788, 433)
Screenshot: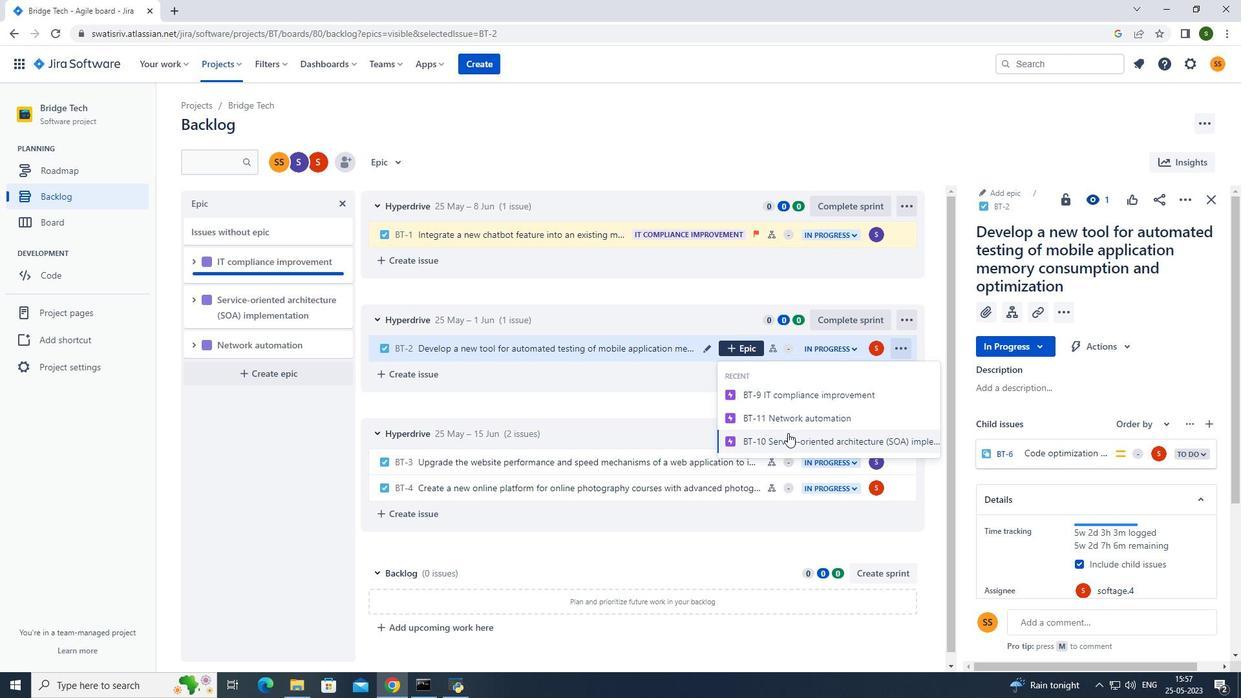 
Action: Mouse moved to (397, 163)
Screenshot: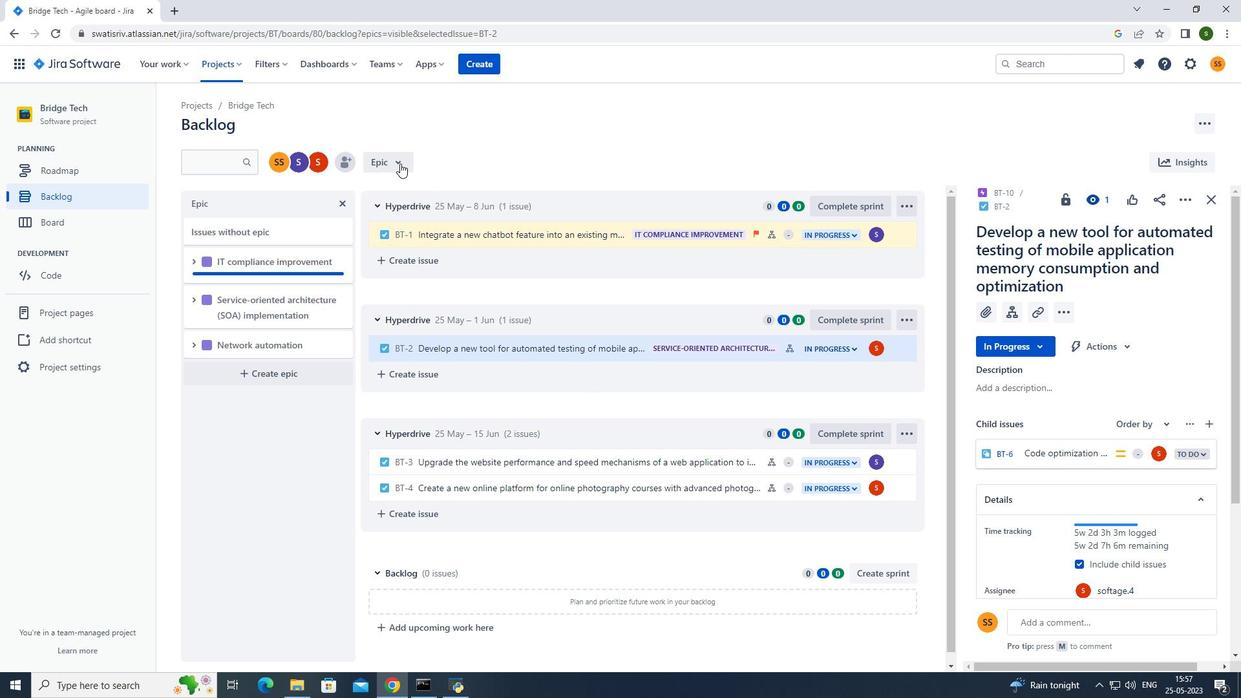 
Action: Mouse pressed left at (397, 163)
Screenshot: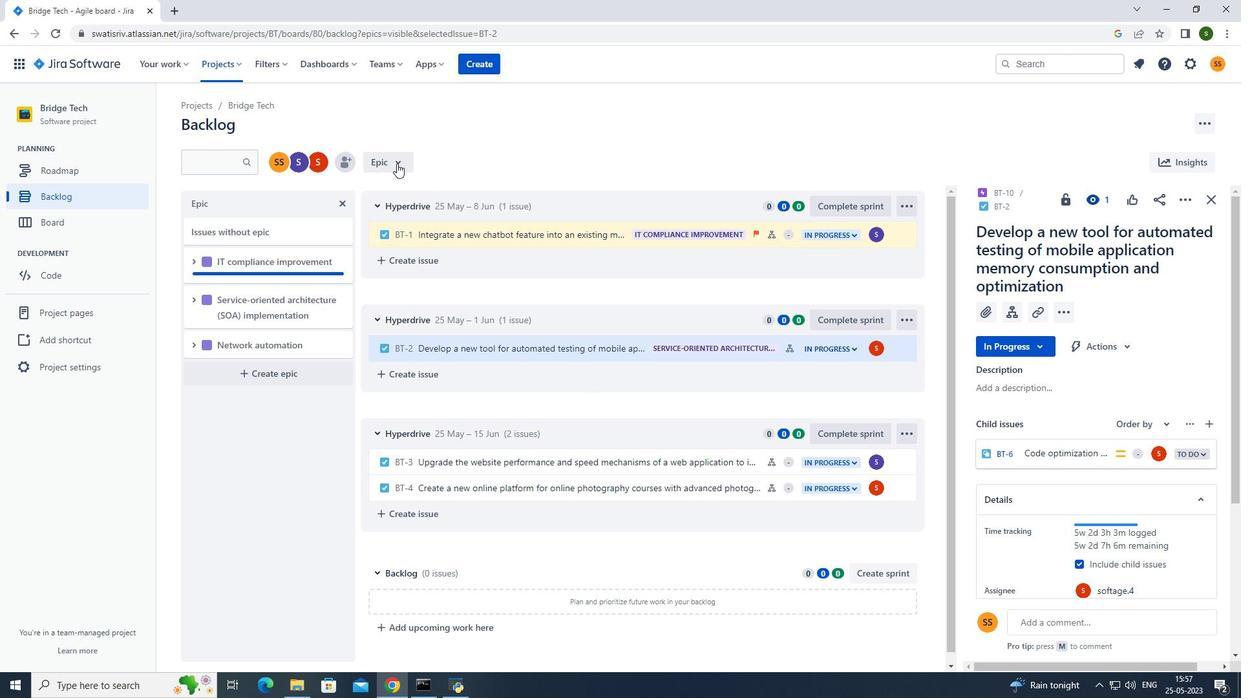 
Action: Mouse moved to (411, 235)
Screenshot: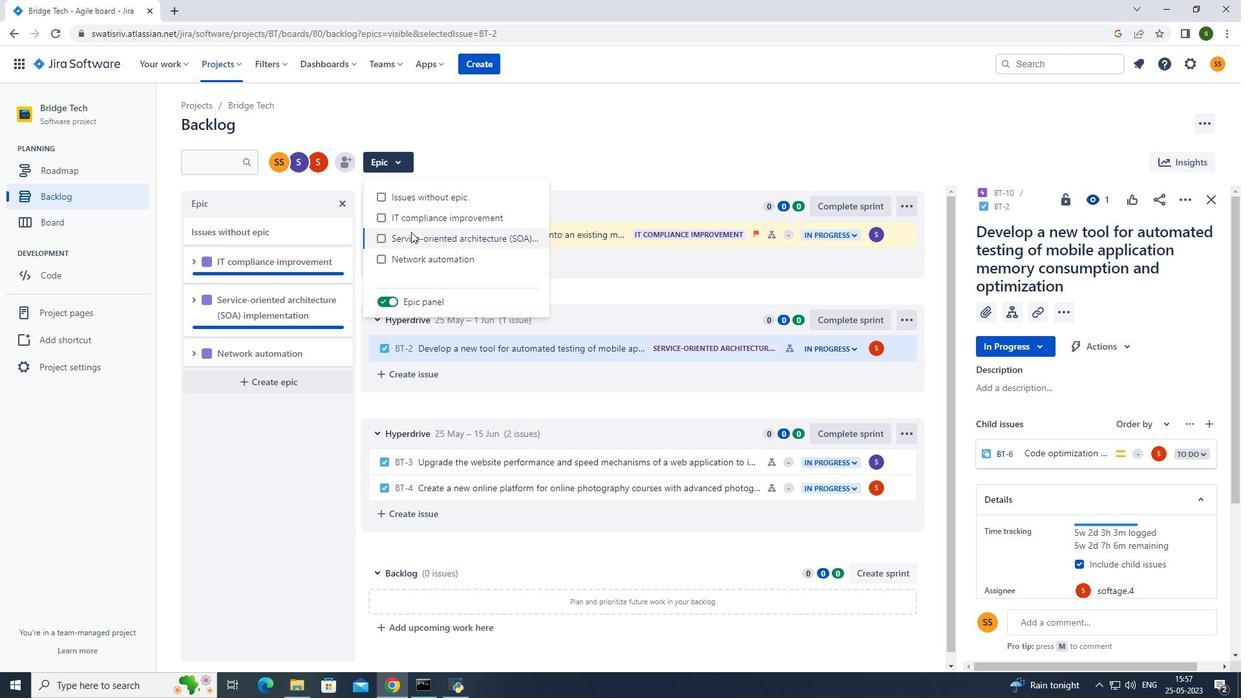 
Action: Mouse pressed left at (411, 235)
Screenshot: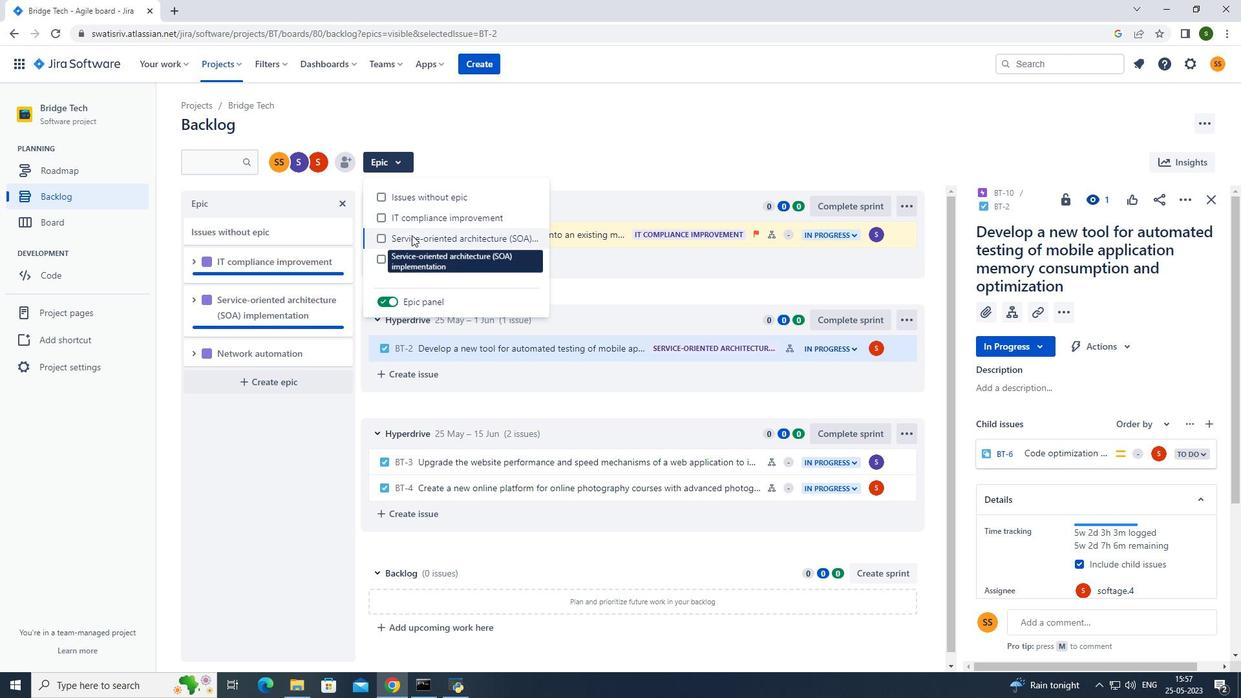 
Action: Mouse moved to (510, 107)
Screenshot: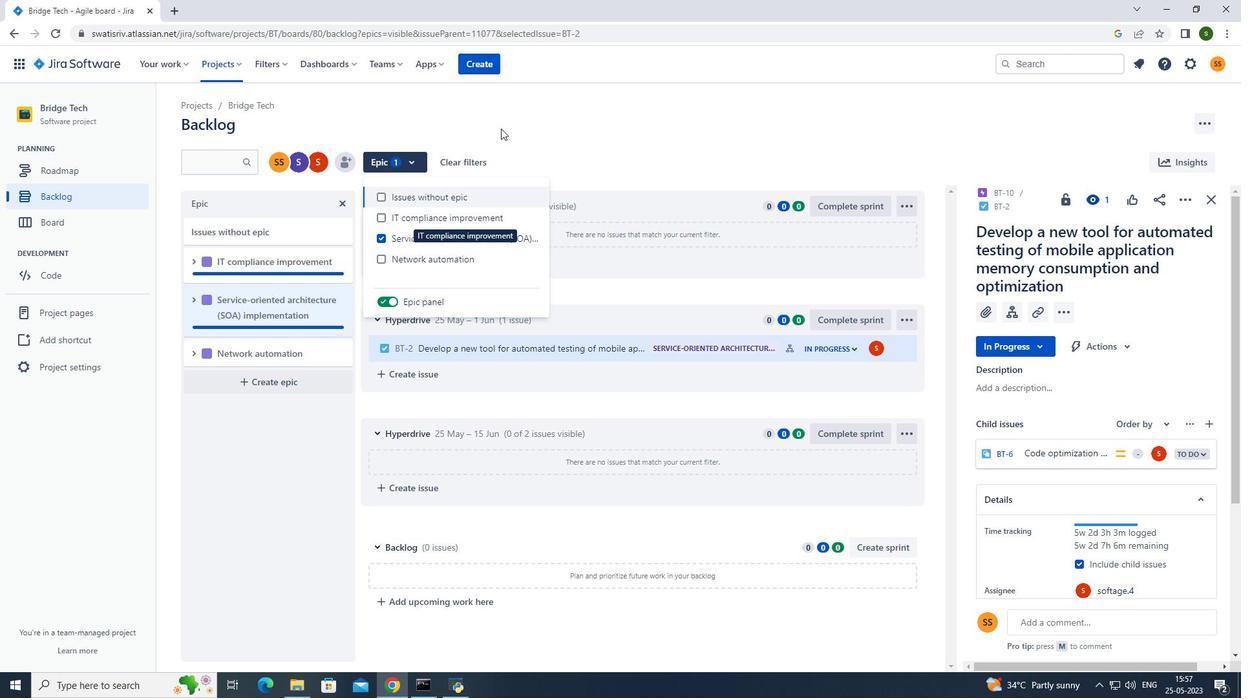 
Action: Mouse pressed left at (510, 107)
Screenshot: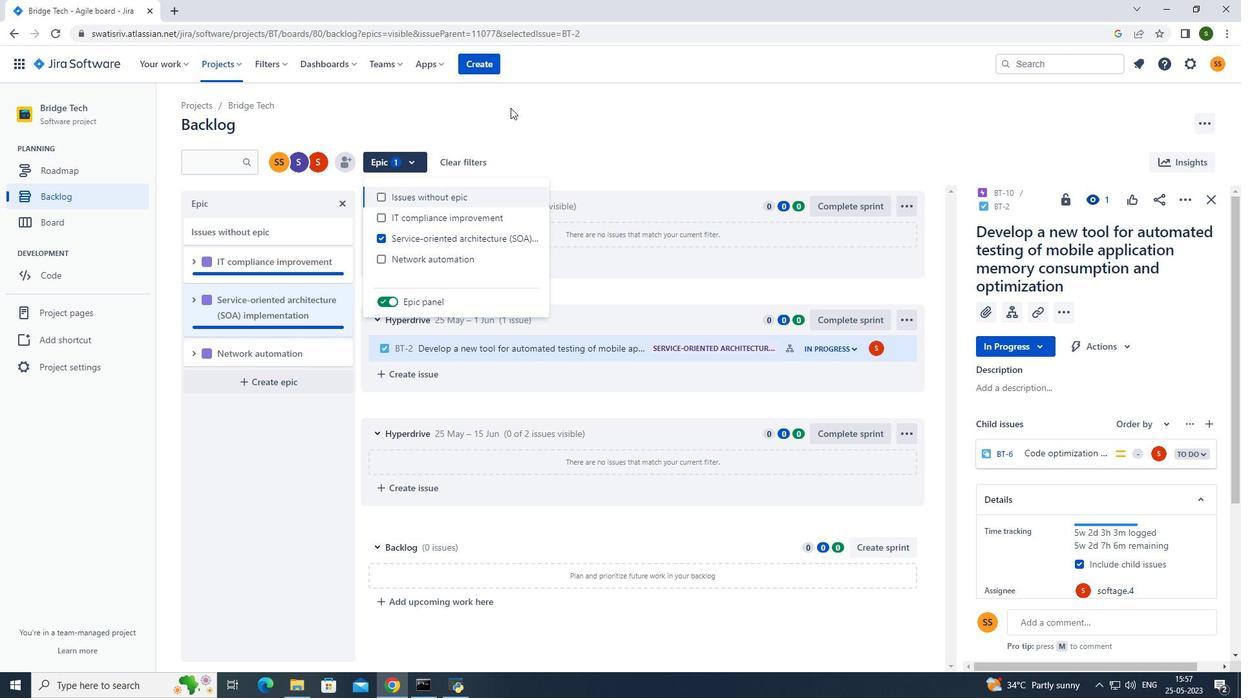
